 Task: Open Card Content Marketing Review in Board Employee Career Development and Growth Programs to Workspace Advertising and Marketing and add a team member Softage.3@softage.net, a label Orange, a checklist Business Intelligence, an attachment from Trello, a color Orange and finally, add a card description 'Research and develop new pricing strategy for subscription services' and a comment 'We should approach this task with a sense of ownership, taking pride in our work and its impact on the project.'. Add a start date 'Jan 03, 1900' with a due date 'Jan 10, 1900'
Action: Mouse moved to (315, 173)
Screenshot: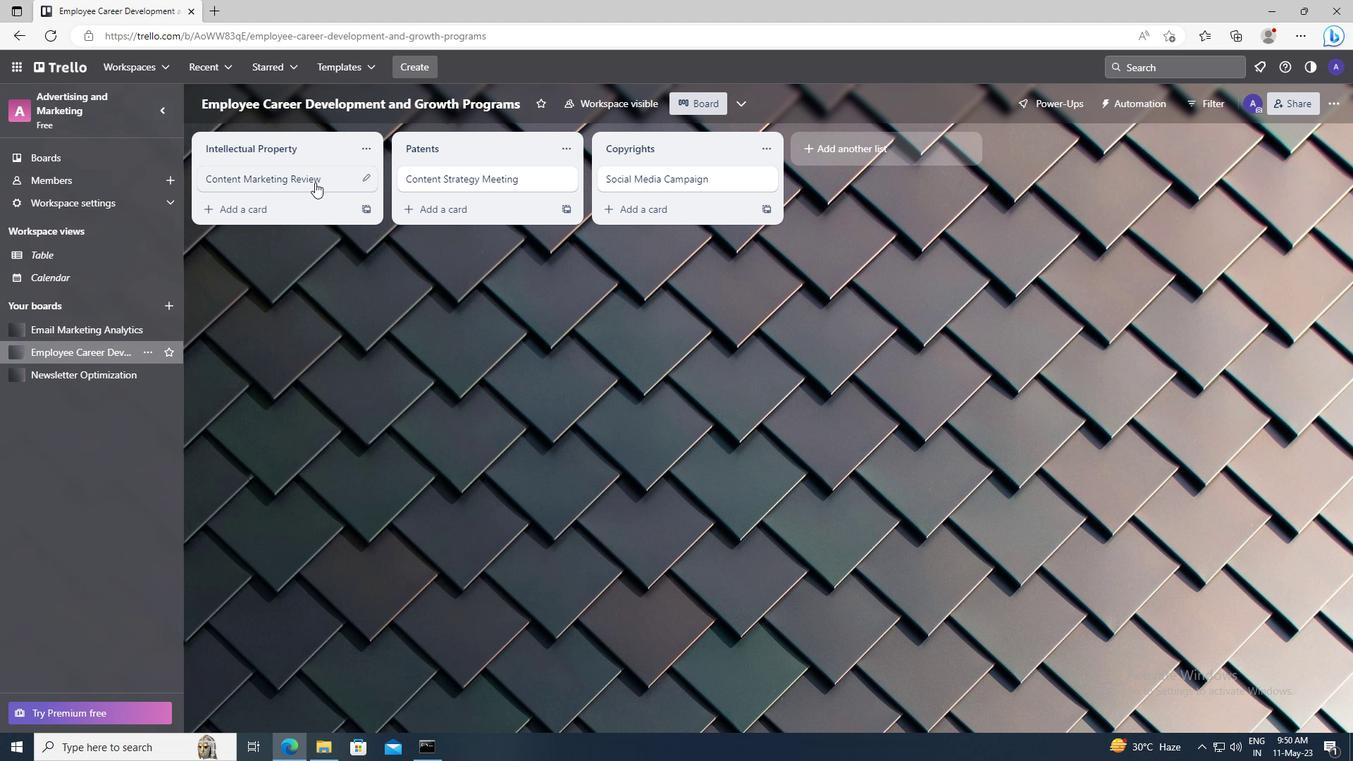 
Action: Mouse pressed left at (315, 173)
Screenshot: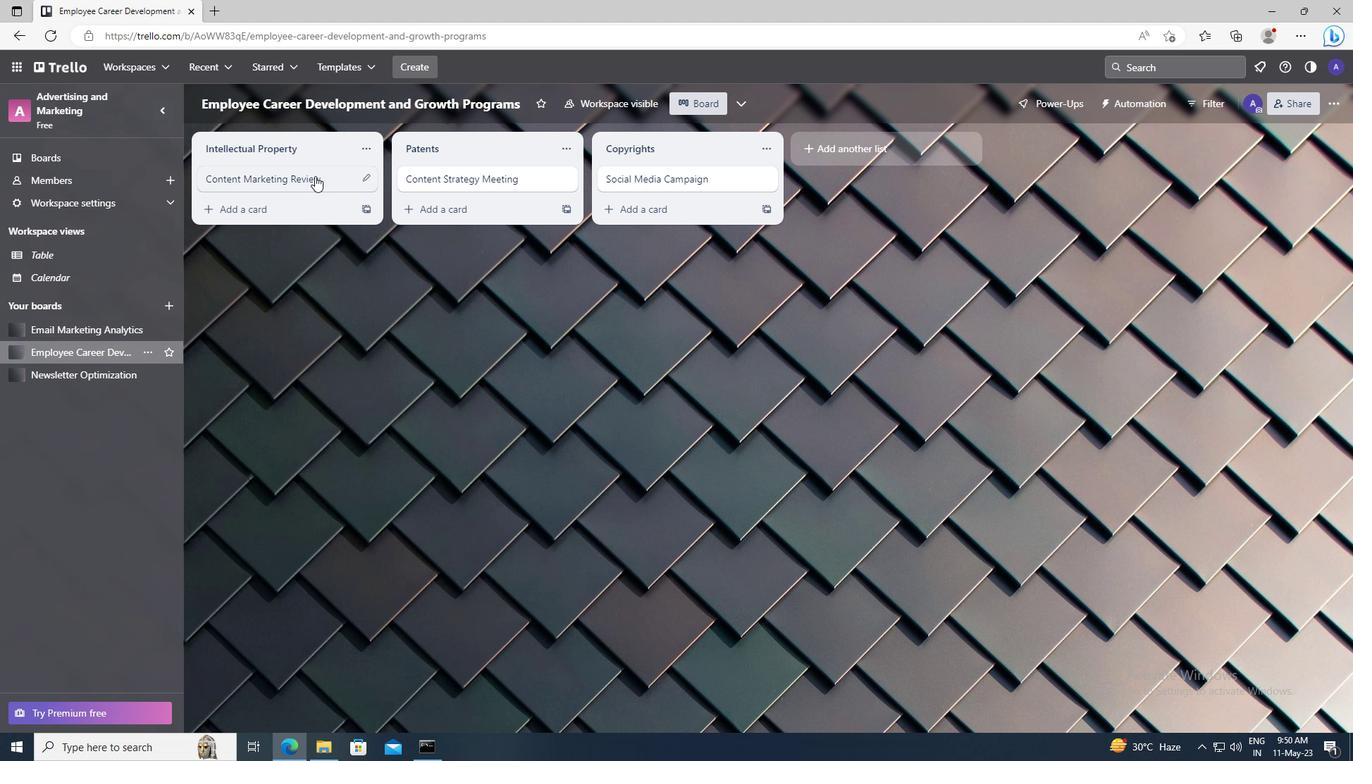 
Action: Mouse moved to (836, 178)
Screenshot: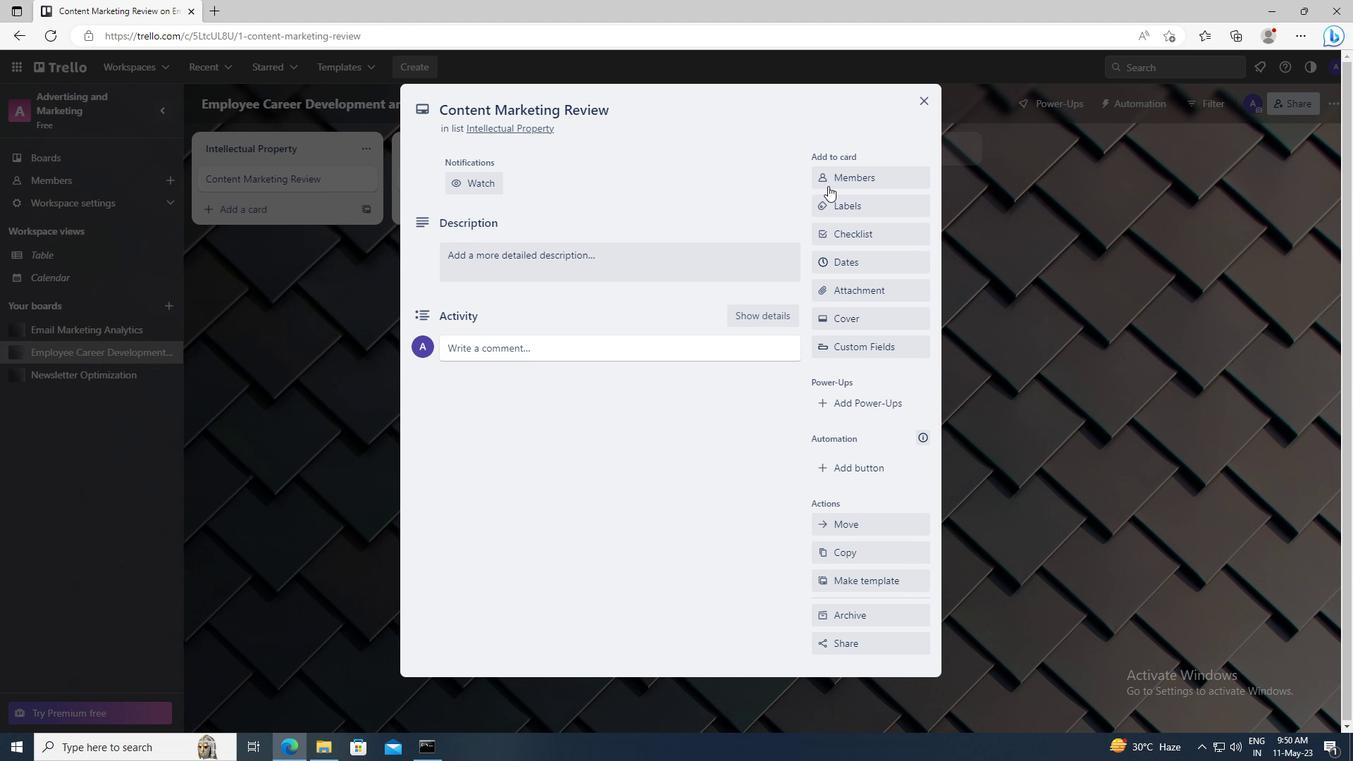 
Action: Mouse pressed left at (836, 178)
Screenshot: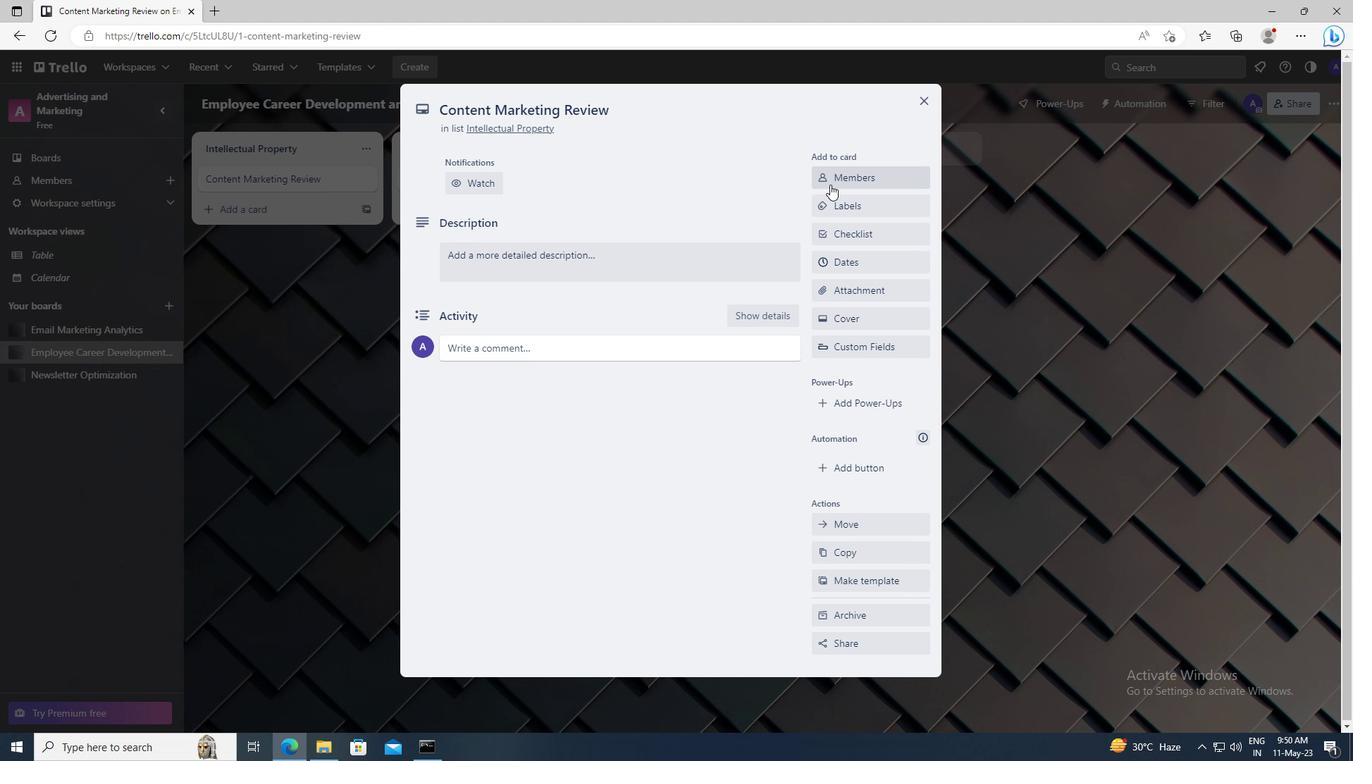 
Action: Mouse moved to (846, 243)
Screenshot: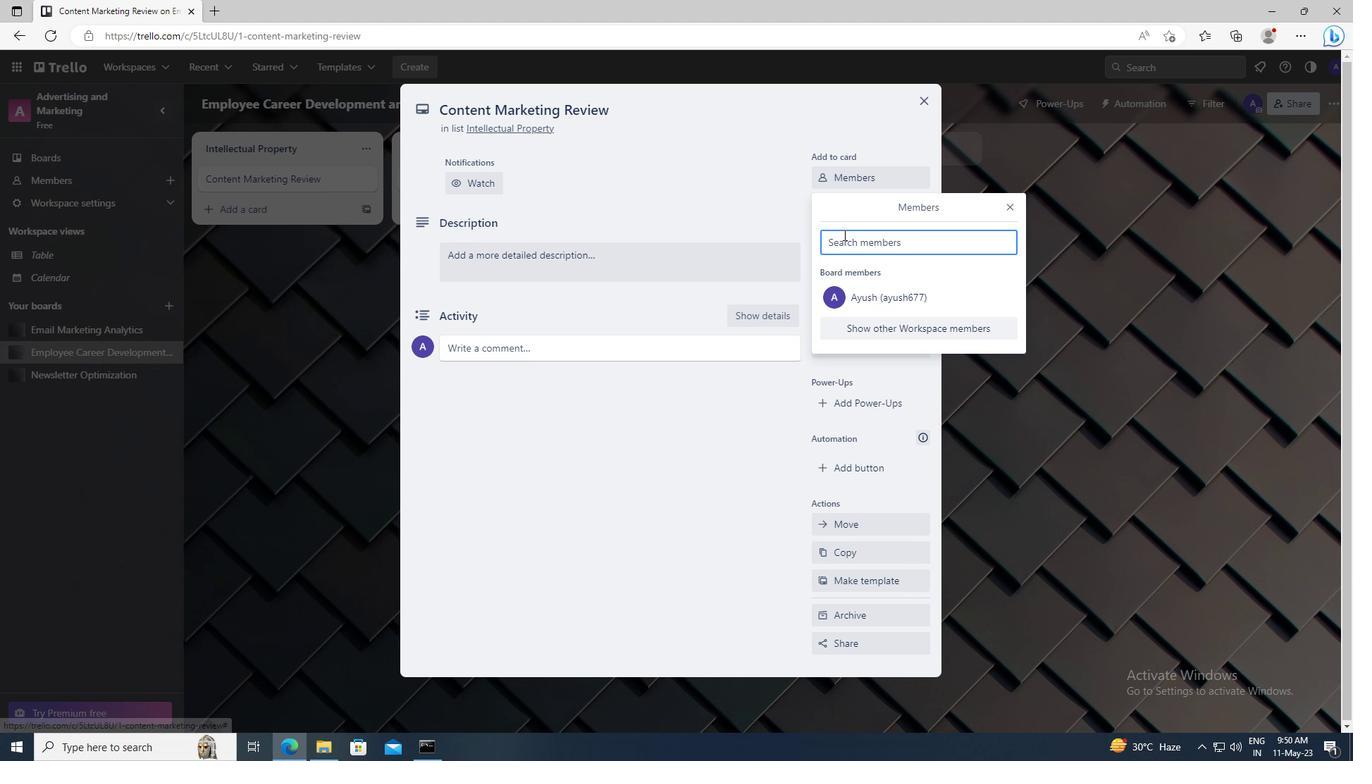 
Action: Mouse pressed left at (846, 243)
Screenshot: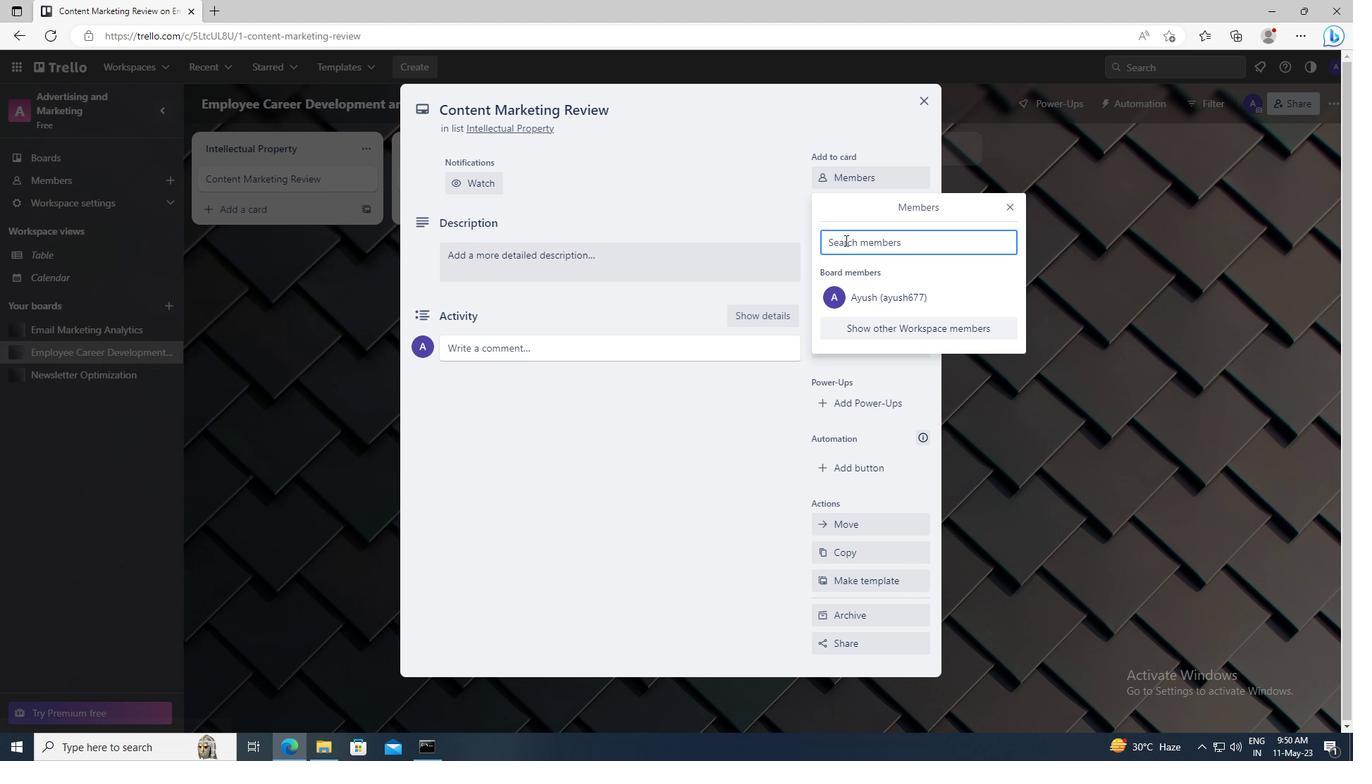 
Action: Key pressed <Key.shift>SOFTAGE.3
Screenshot: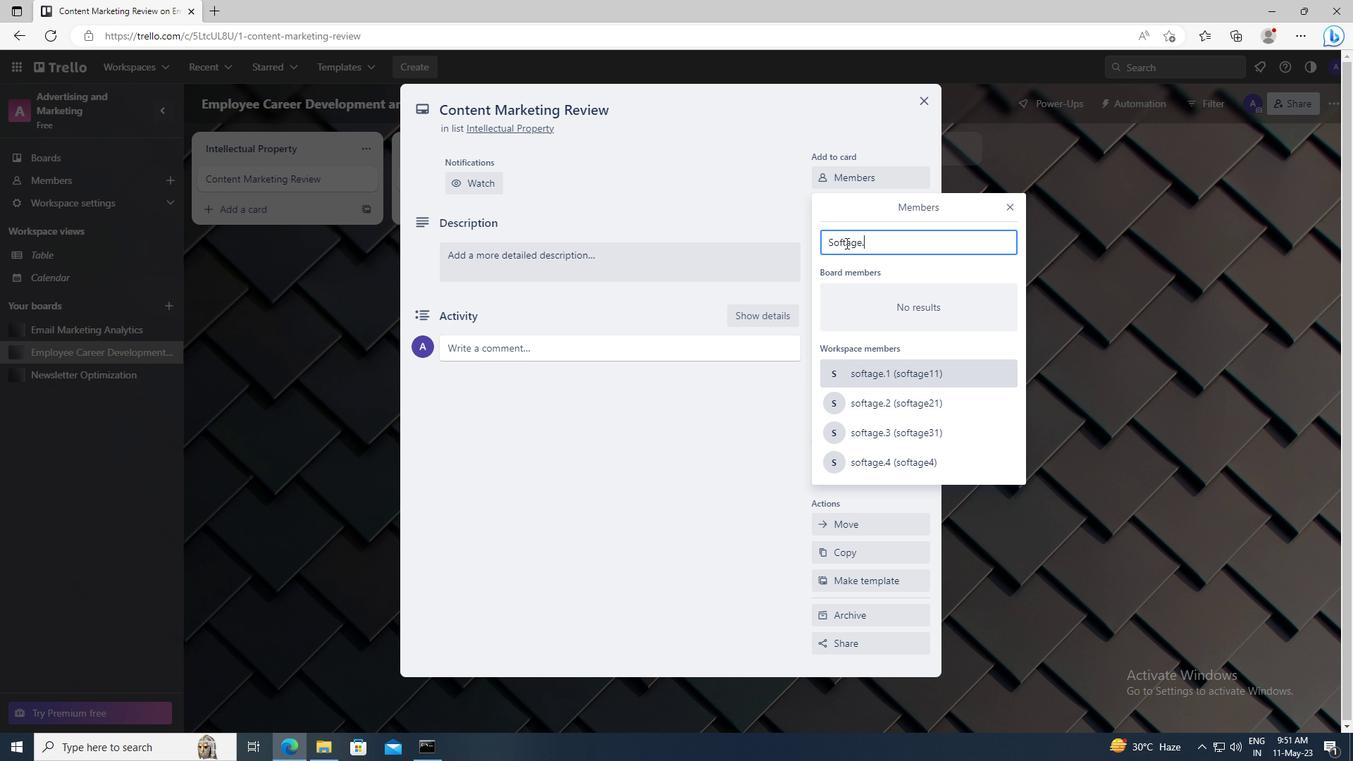 
Action: Mouse moved to (856, 370)
Screenshot: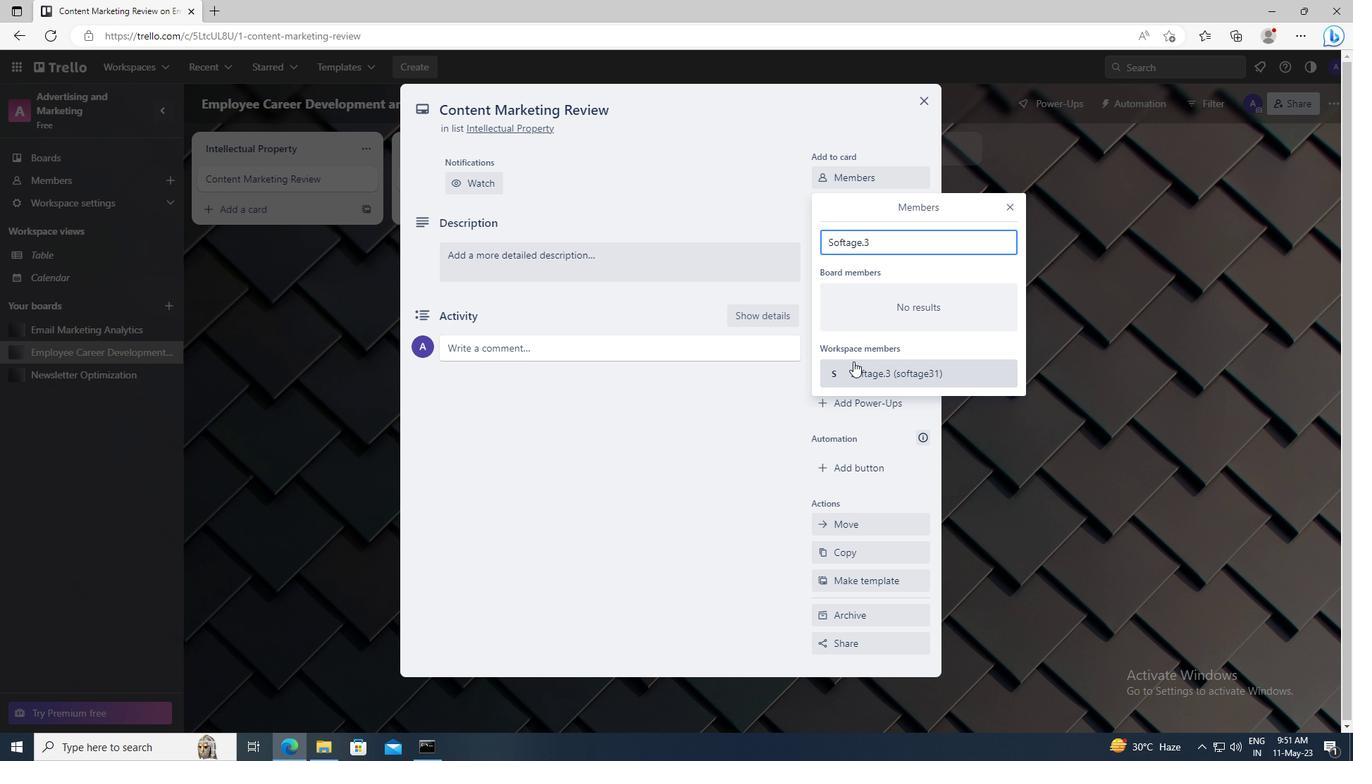 
Action: Mouse pressed left at (856, 370)
Screenshot: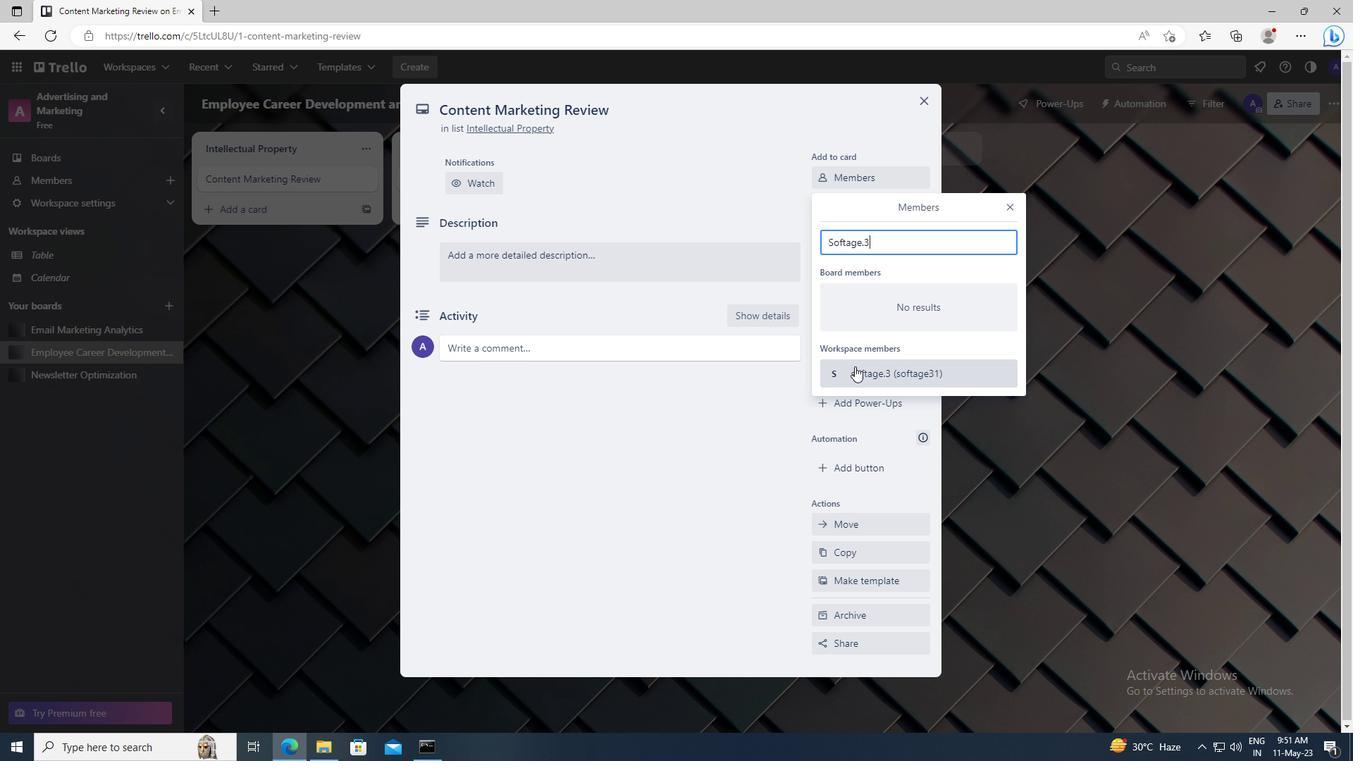 
Action: Mouse moved to (1013, 210)
Screenshot: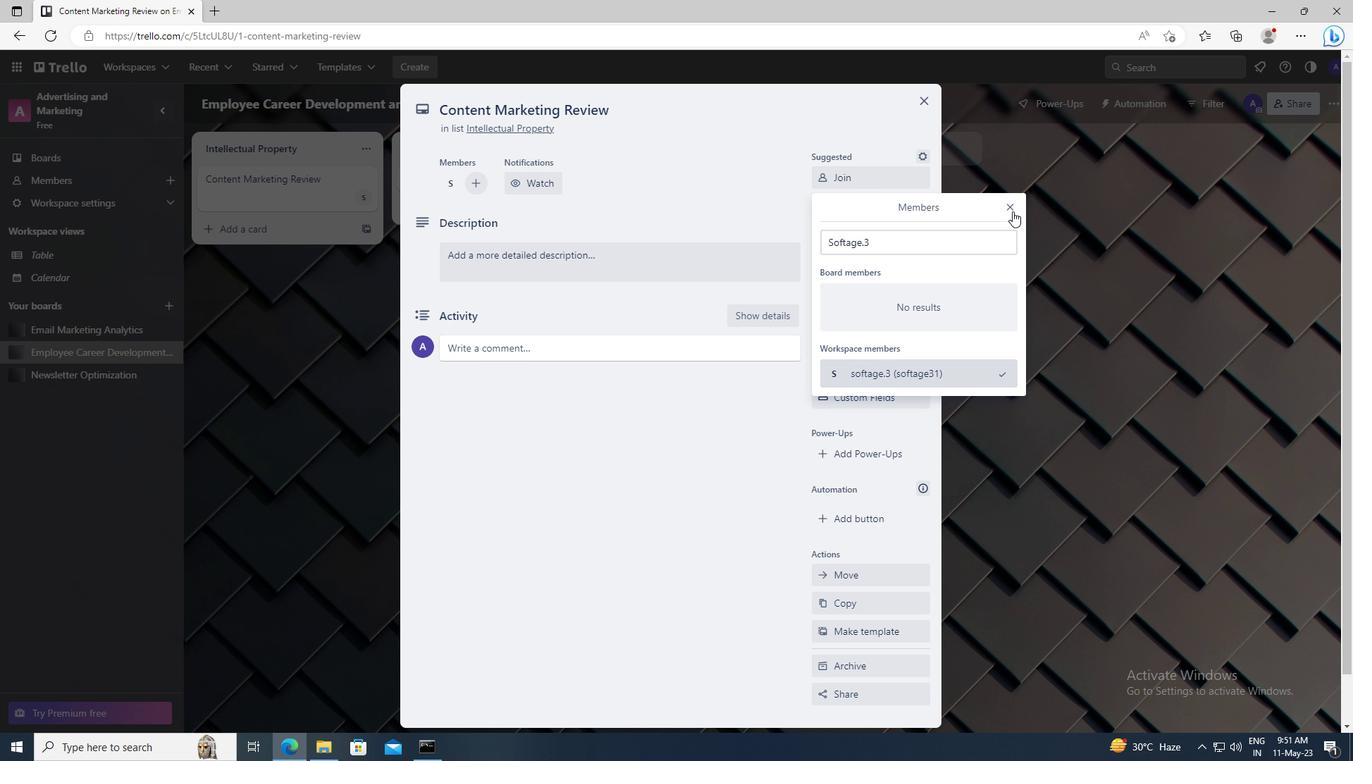 
Action: Mouse pressed left at (1013, 210)
Screenshot: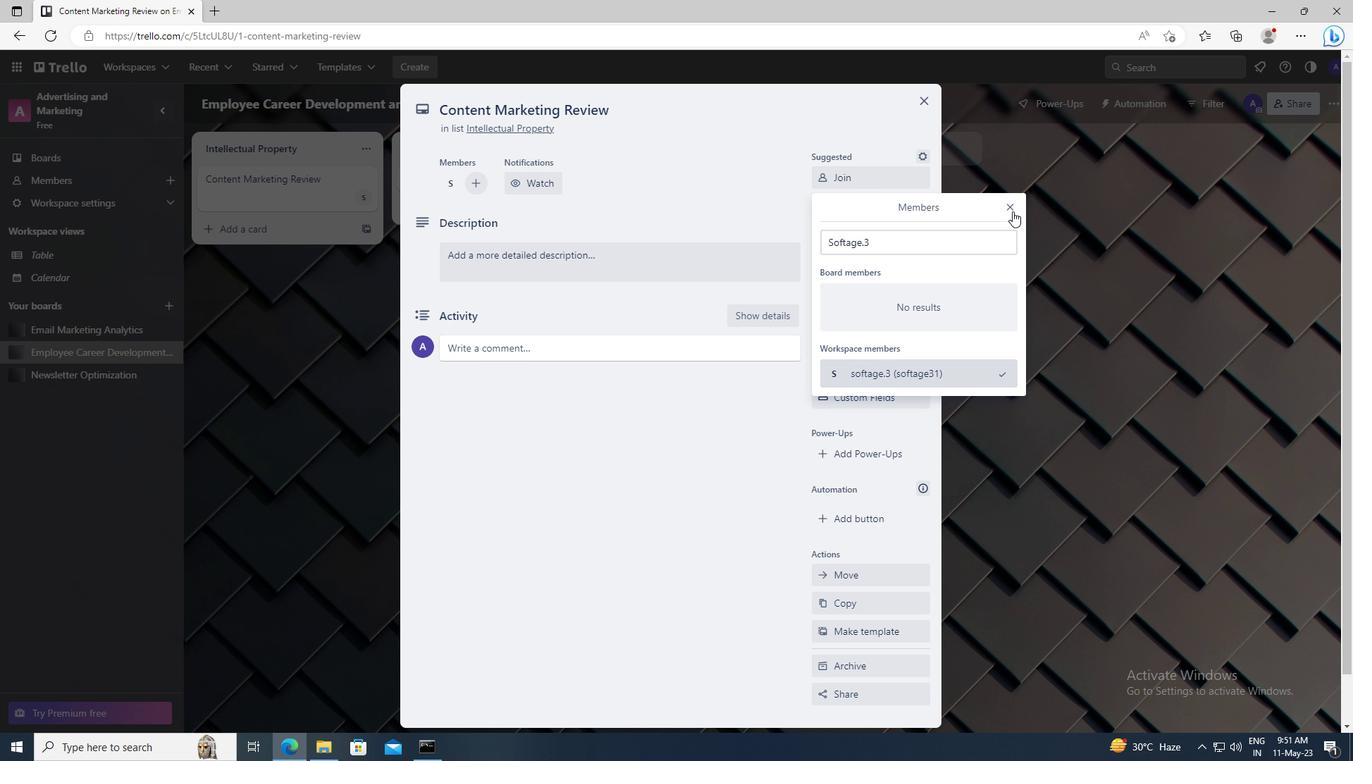 
Action: Mouse moved to (884, 253)
Screenshot: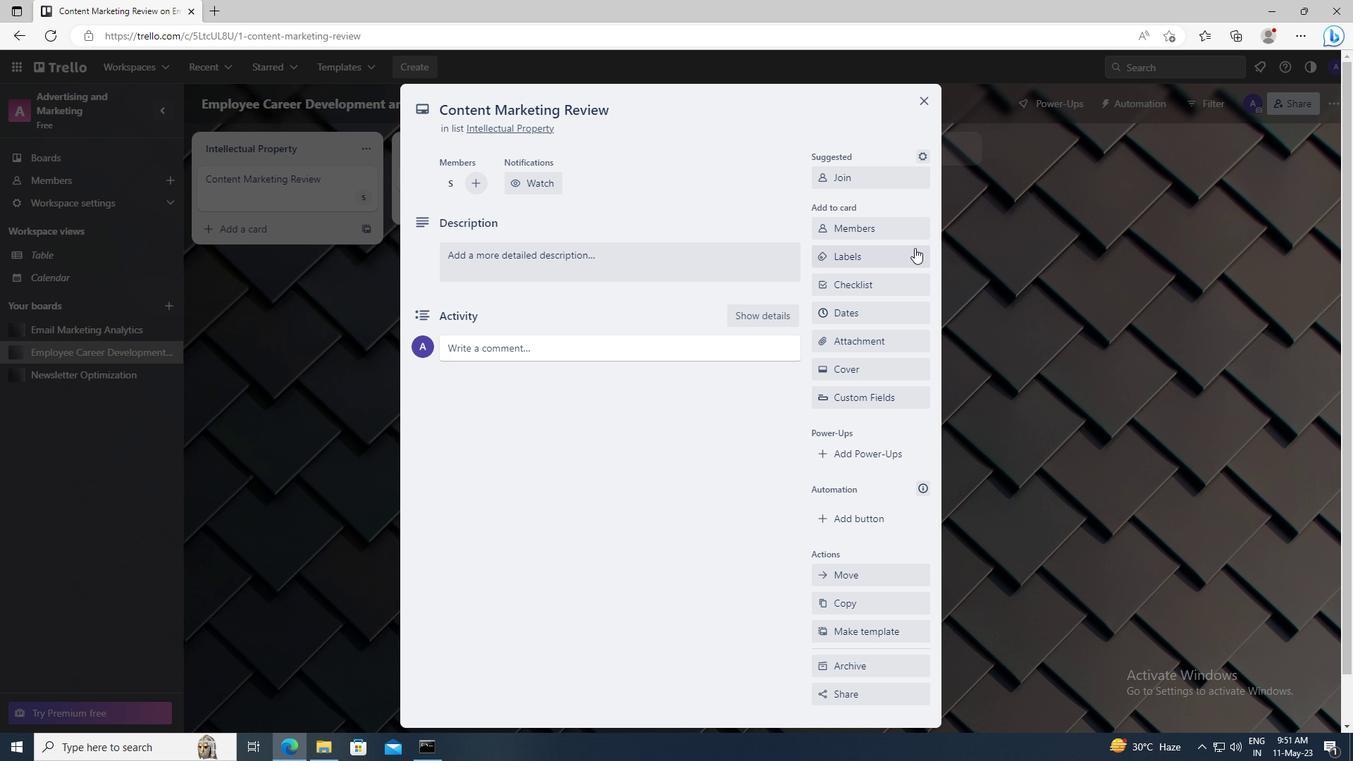 
Action: Mouse pressed left at (884, 253)
Screenshot: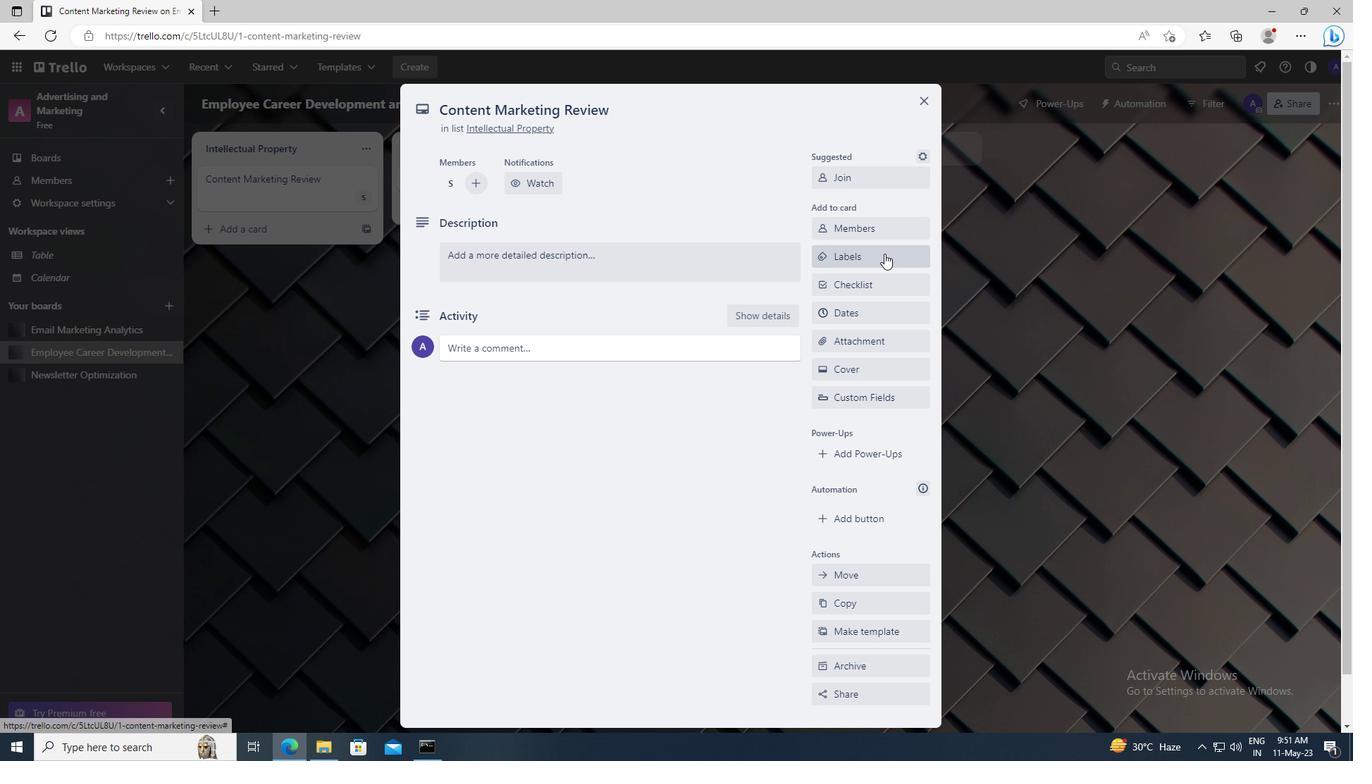 
Action: Mouse moved to (903, 533)
Screenshot: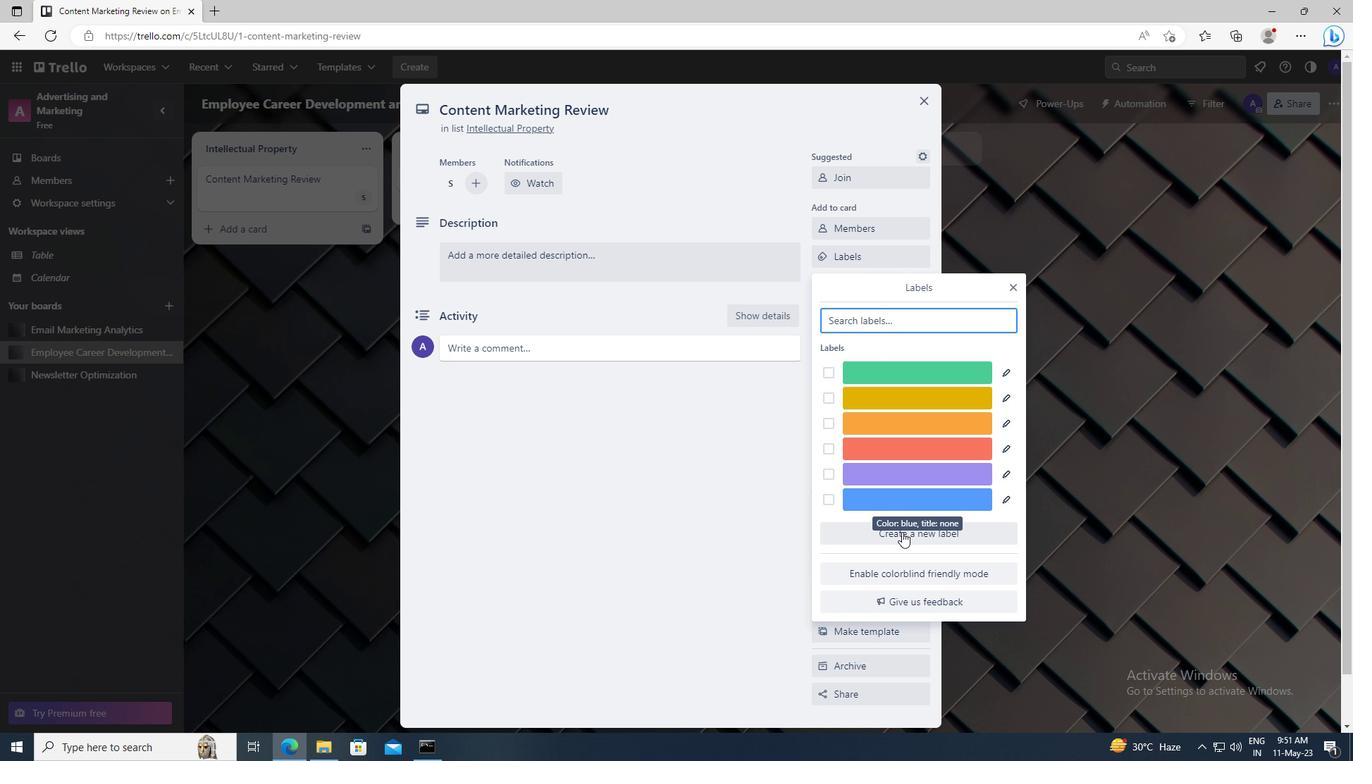 
Action: Mouse pressed left at (903, 533)
Screenshot: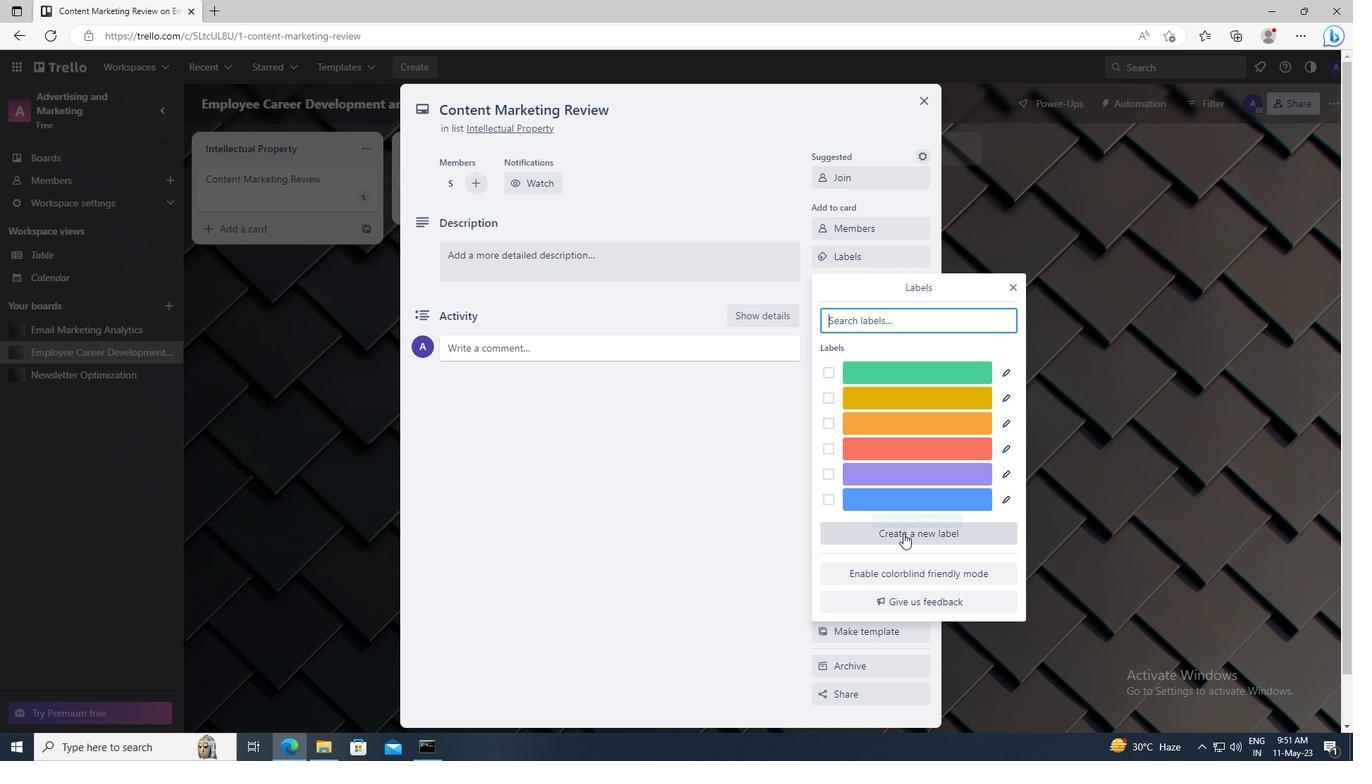
Action: Mouse moved to (915, 495)
Screenshot: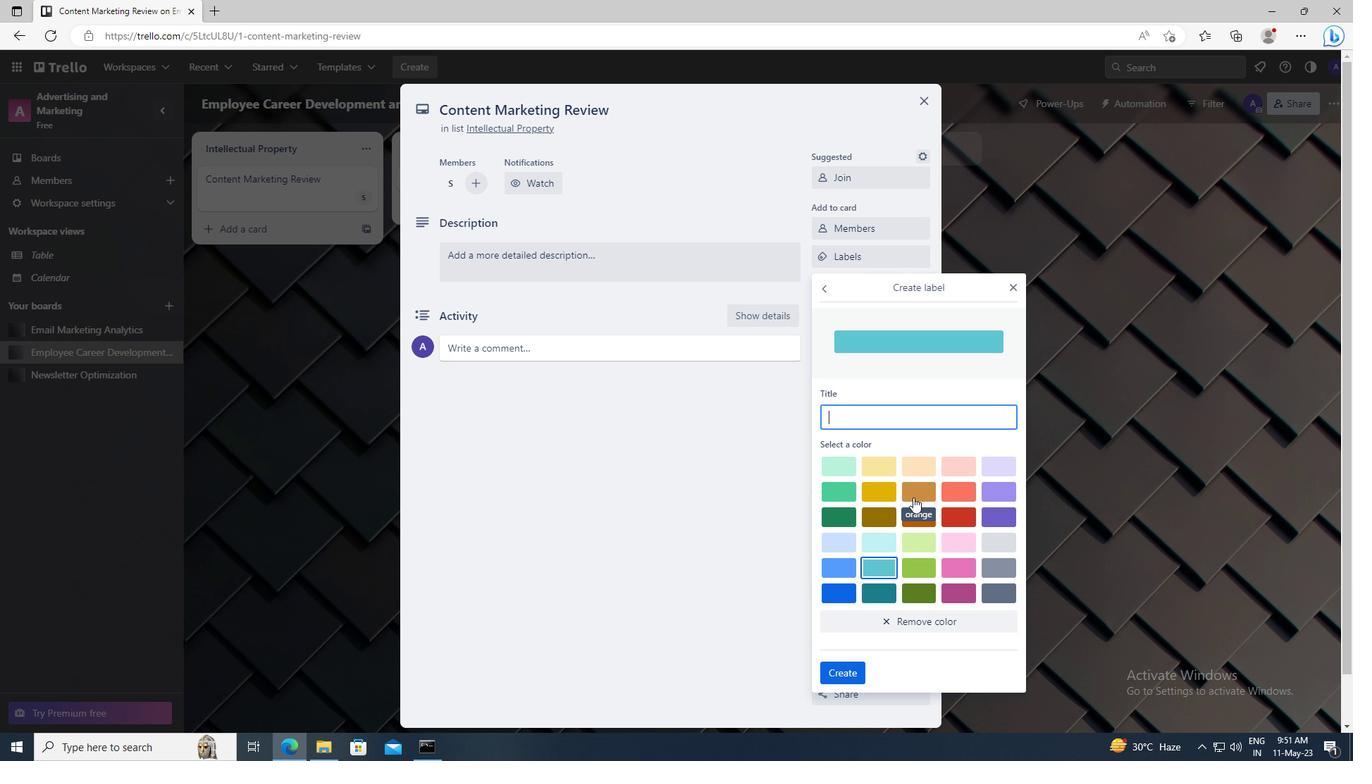
Action: Mouse pressed left at (915, 495)
Screenshot: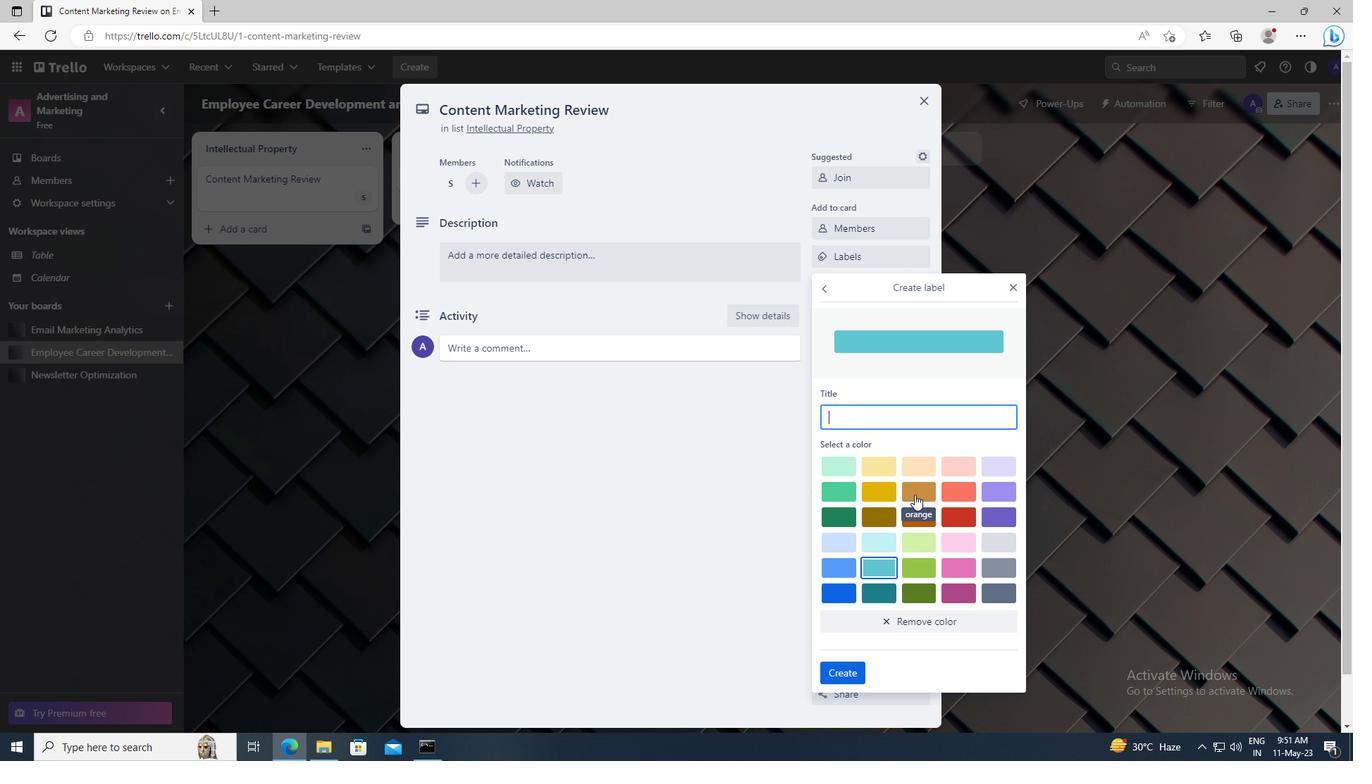 
Action: Mouse moved to (851, 669)
Screenshot: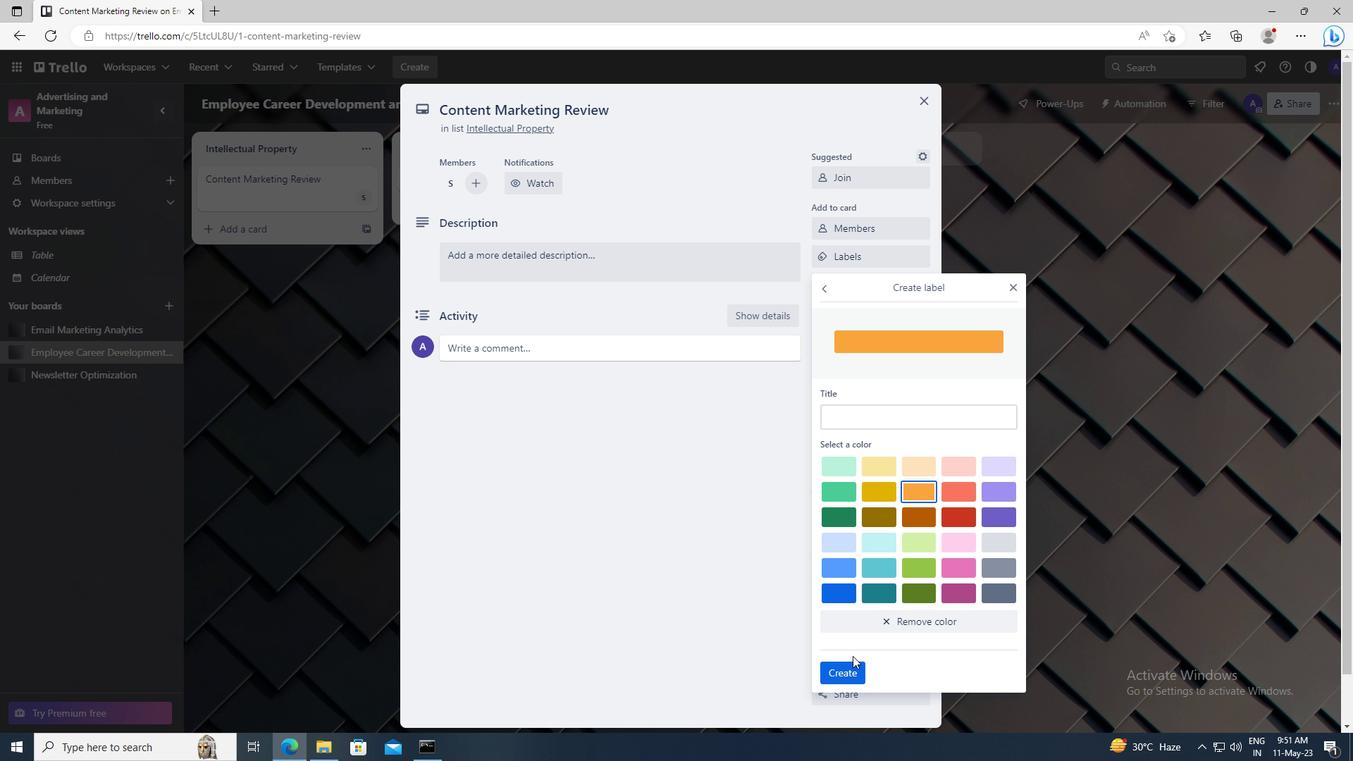 
Action: Mouse pressed left at (851, 669)
Screenshot: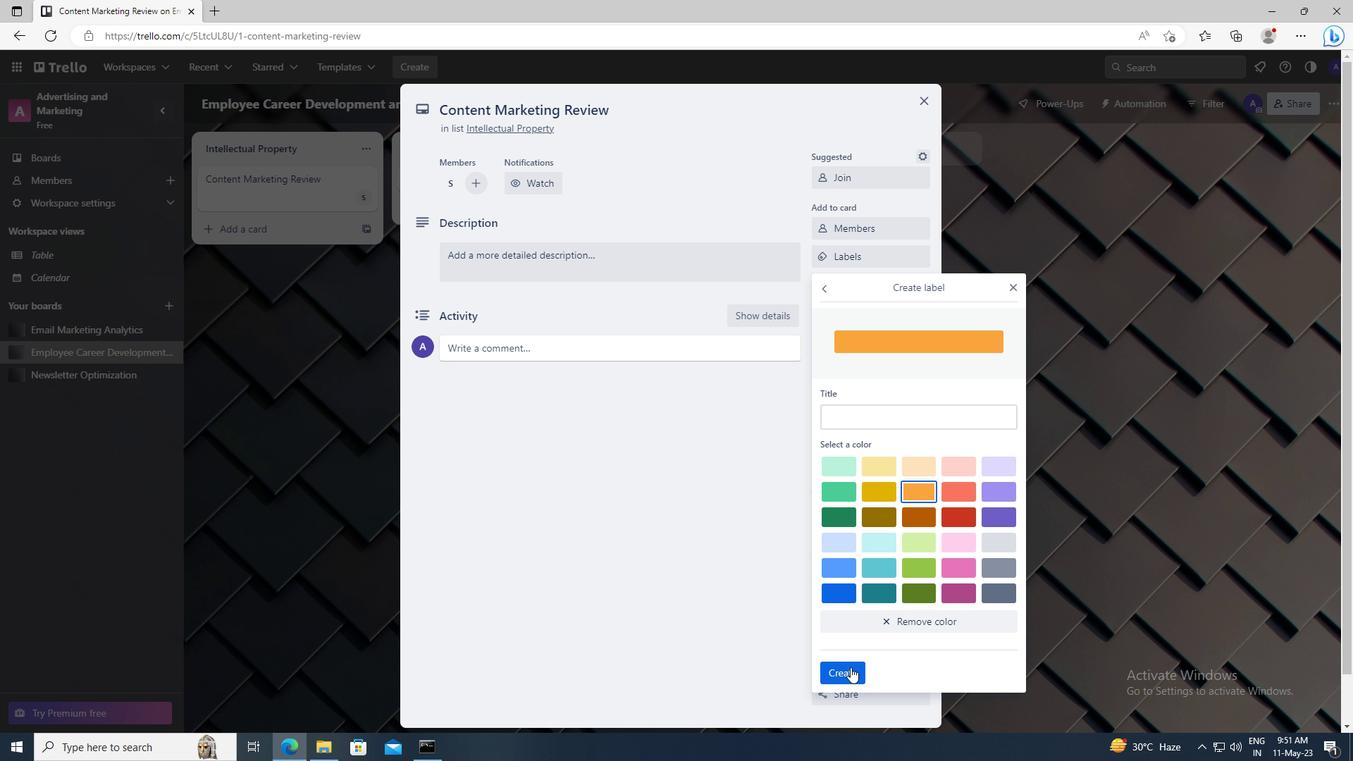 
Action: Mouse moved to (1012, 286)
Screenshot: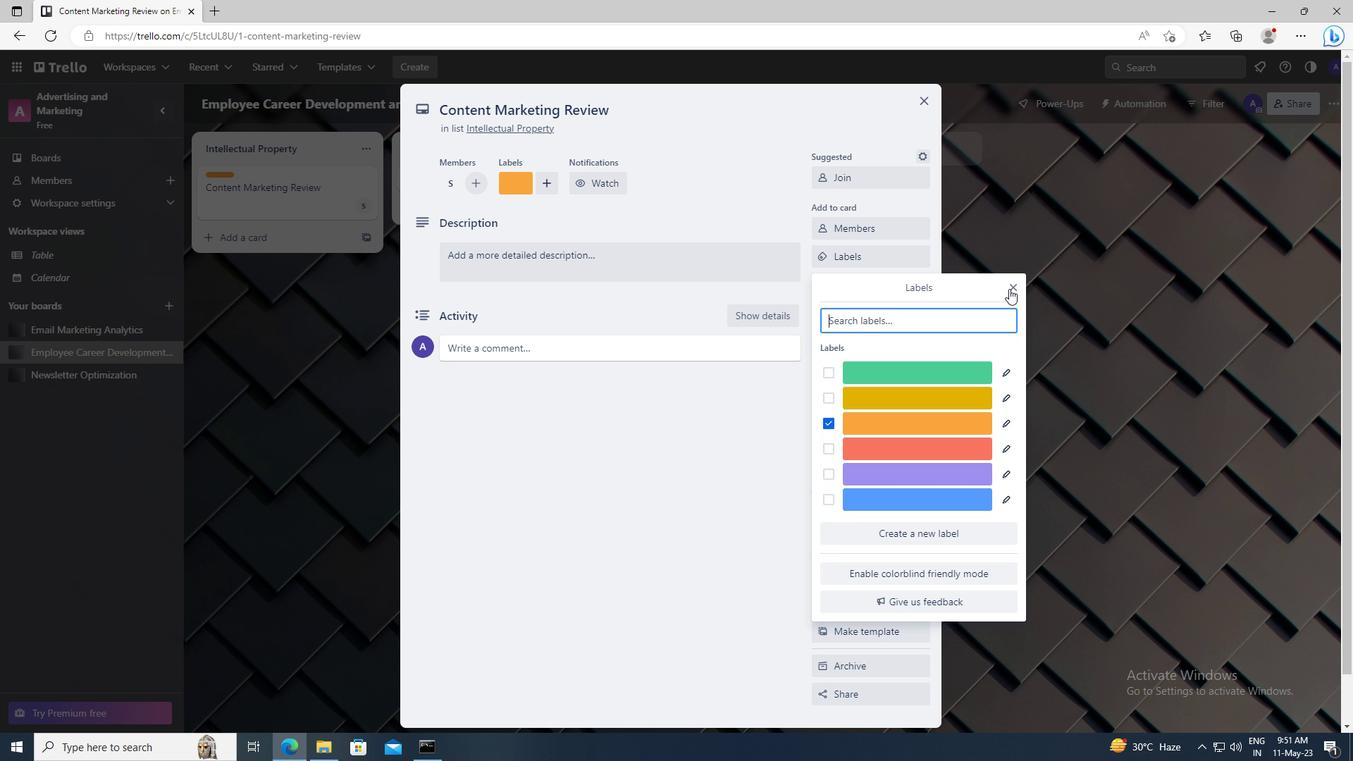 
Action: Mouse pressed left at (1012, 286)
Screenshot: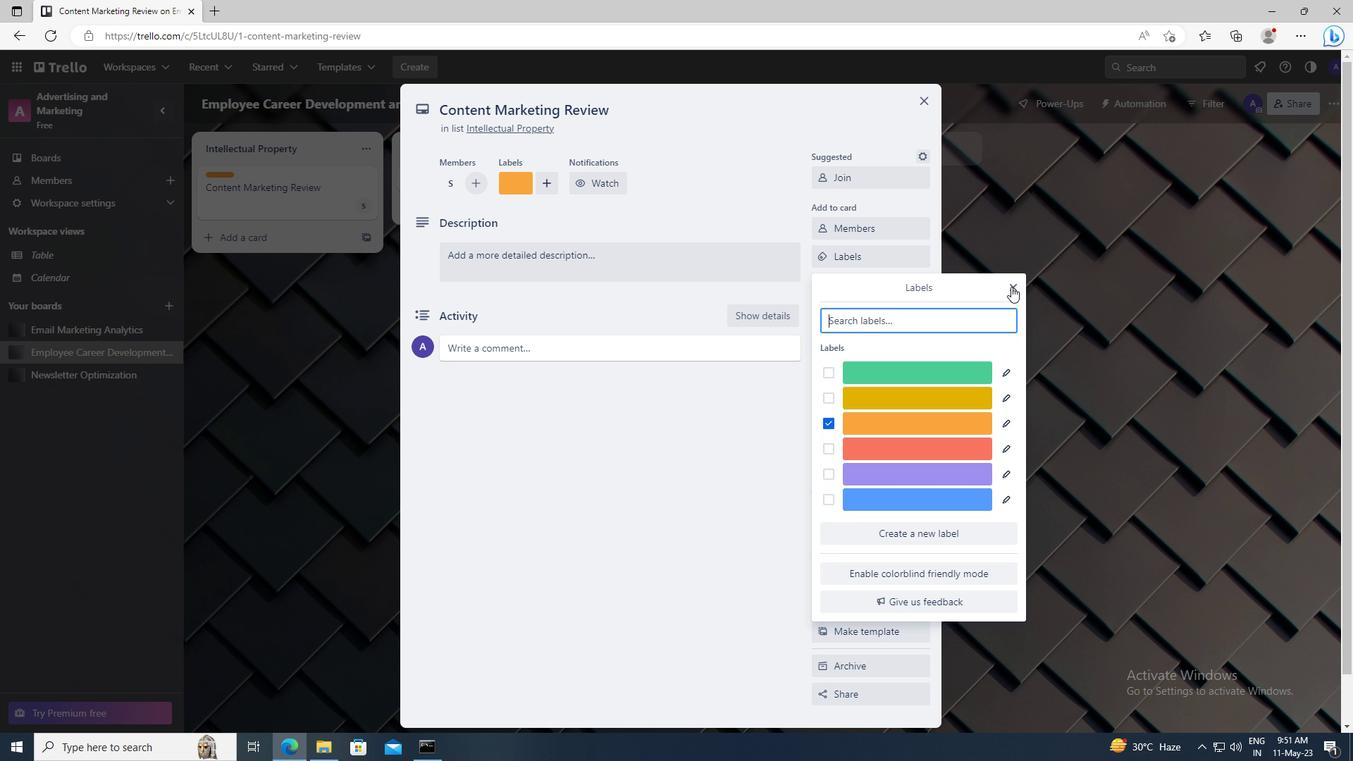 
Action: Mouse moved to (878, 284)
Screenshot: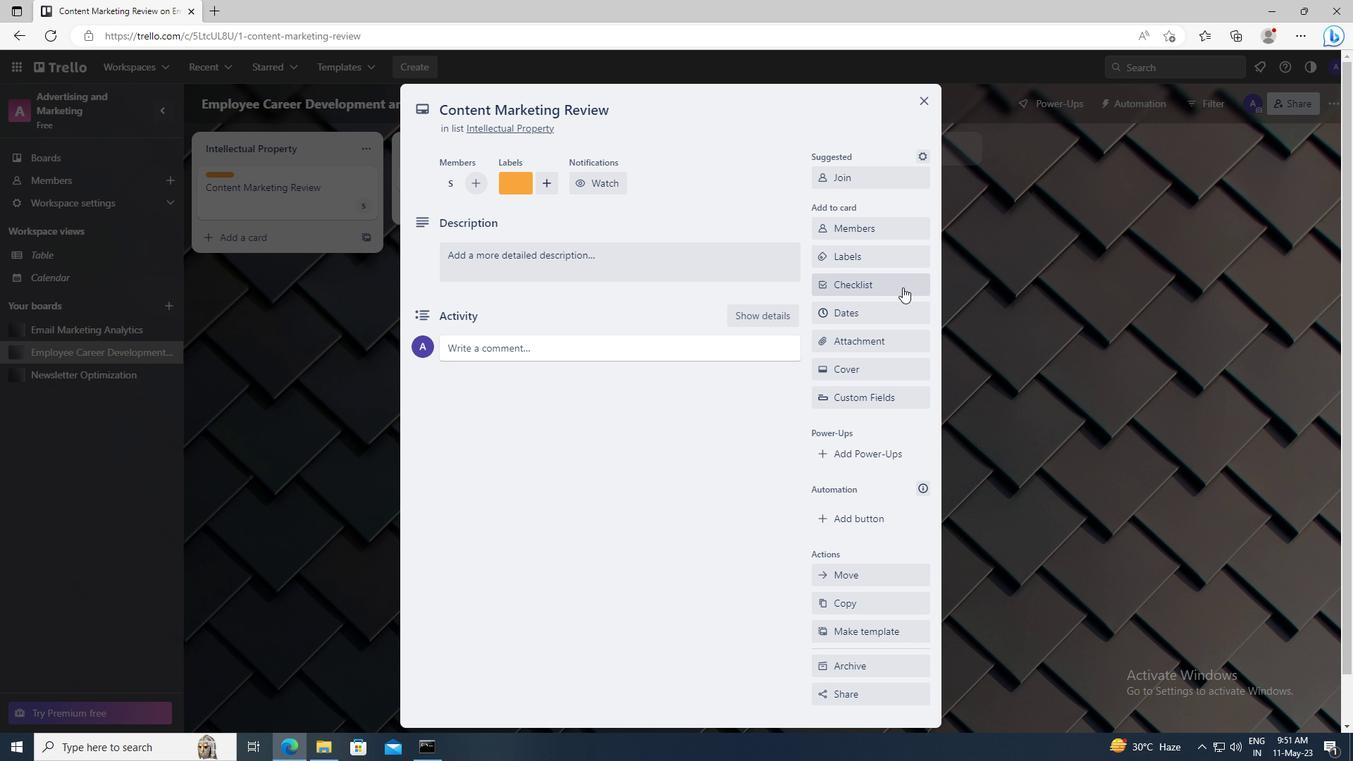 
Action: Mouse pressed left at (878, 284)
Screenshot: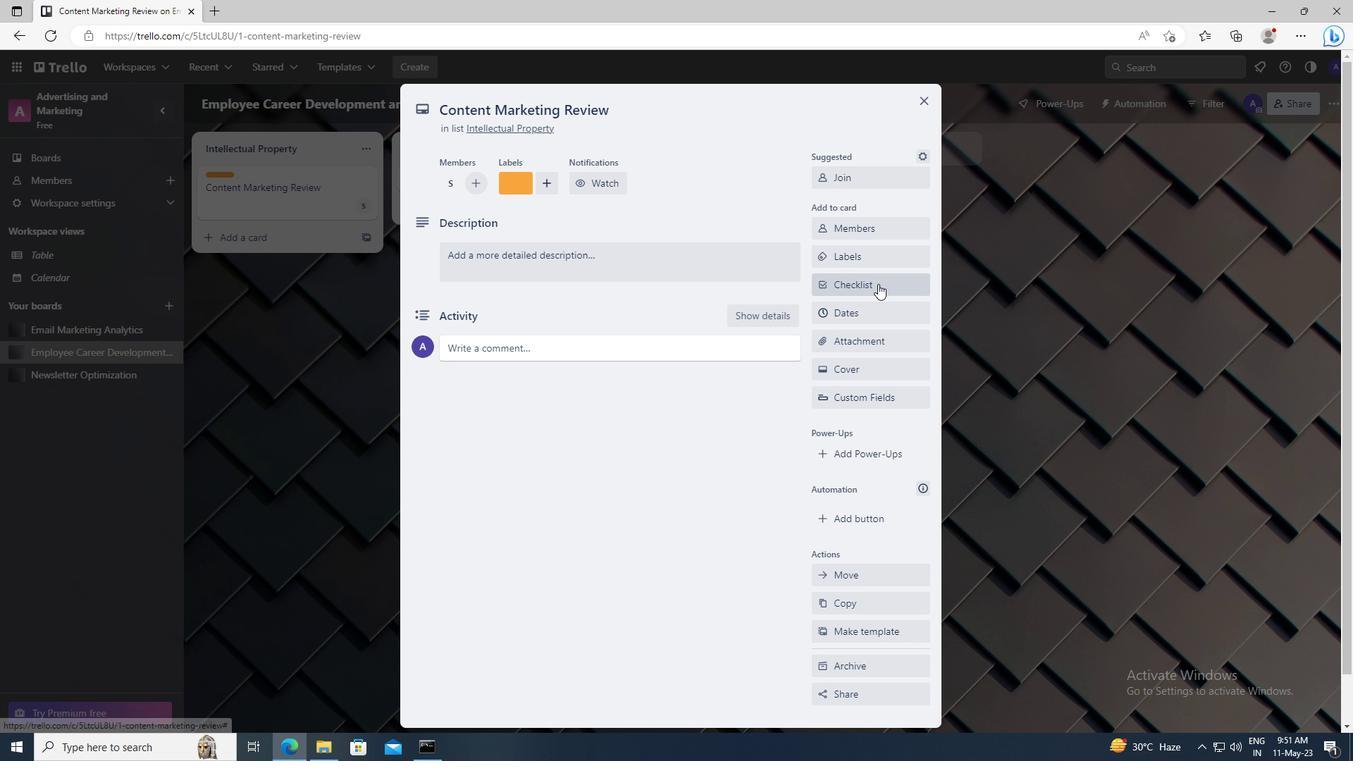 
Action: Key pressed <Key.shift>BUSINESS<Key.space><Key.shift>INTELLIGENCE
Screenshot: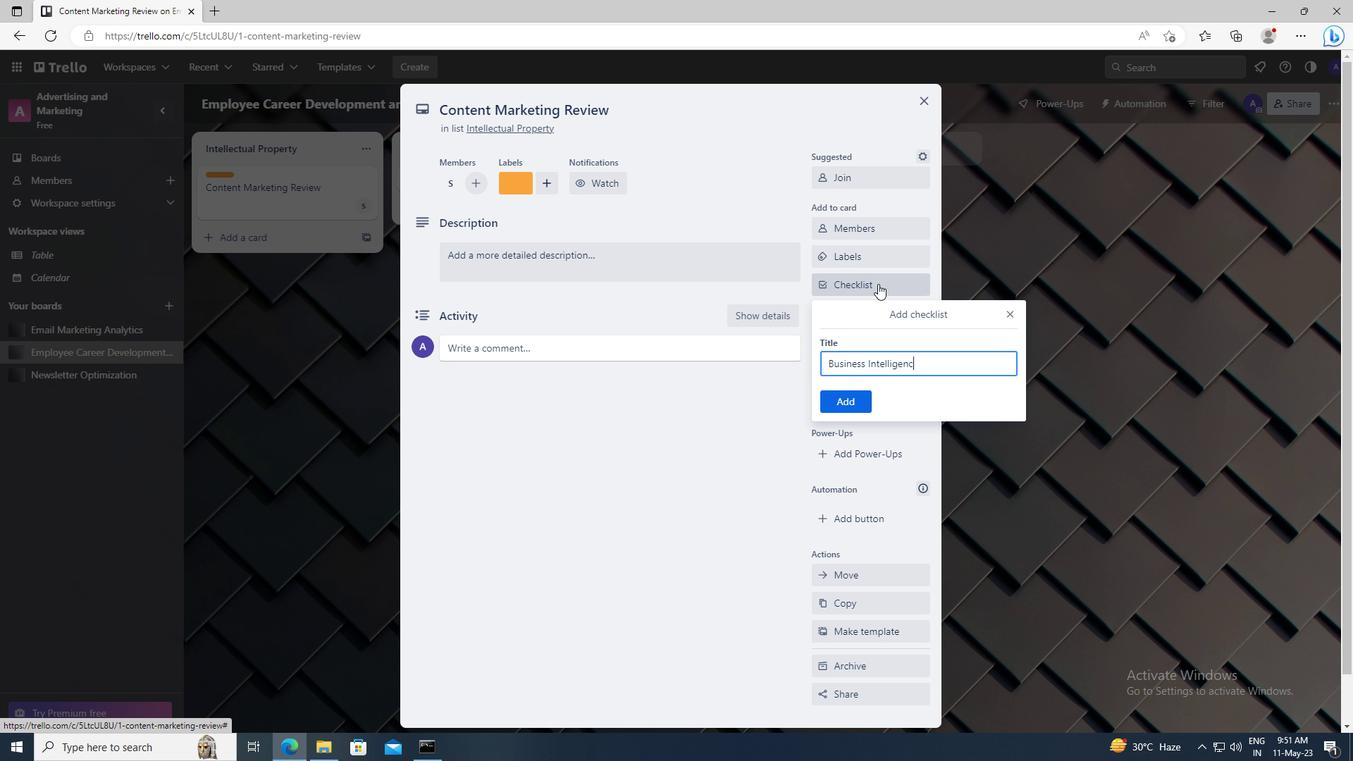 
Action: Mouse moved to (850, 400)
Screenshot: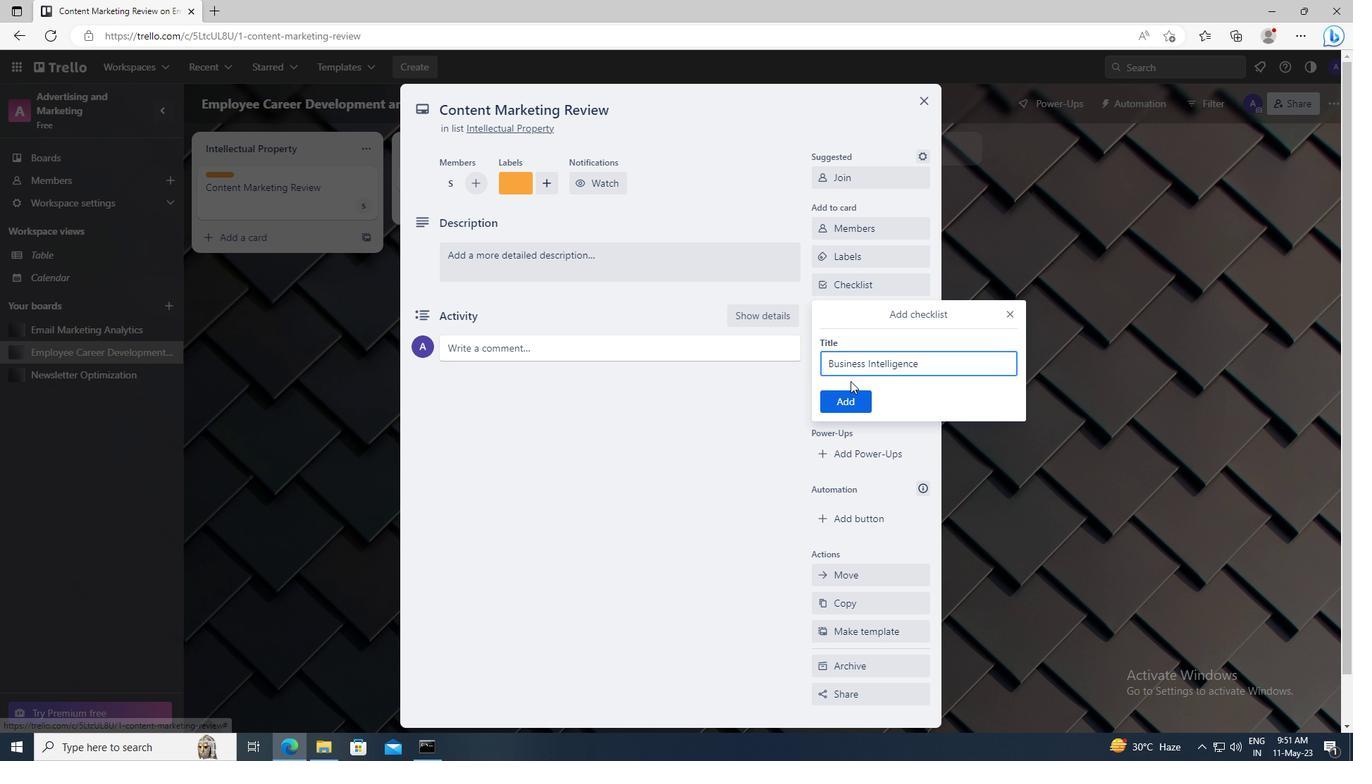 
Action: Mouse pressed left at (850, 400)
Screenshot: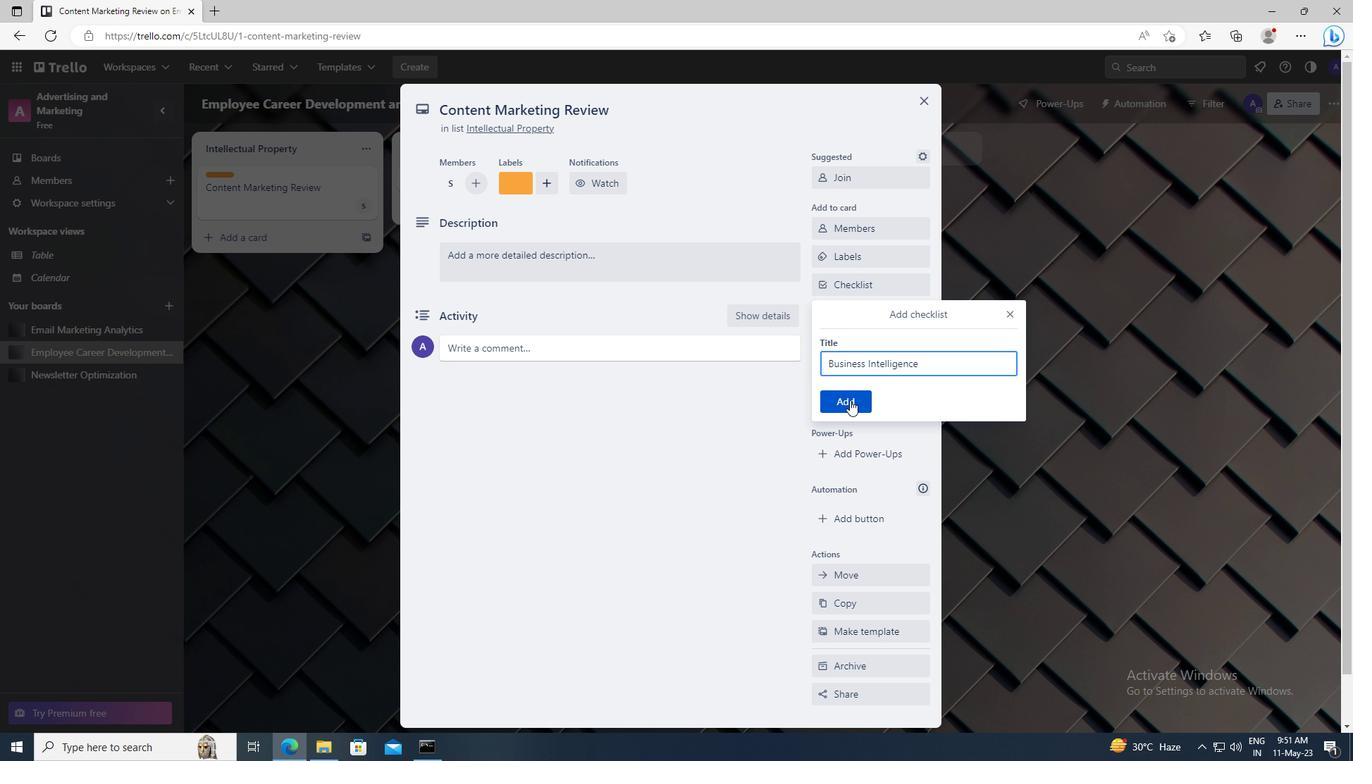 
Action: Mouse moved to (856, 344)
Screenshot: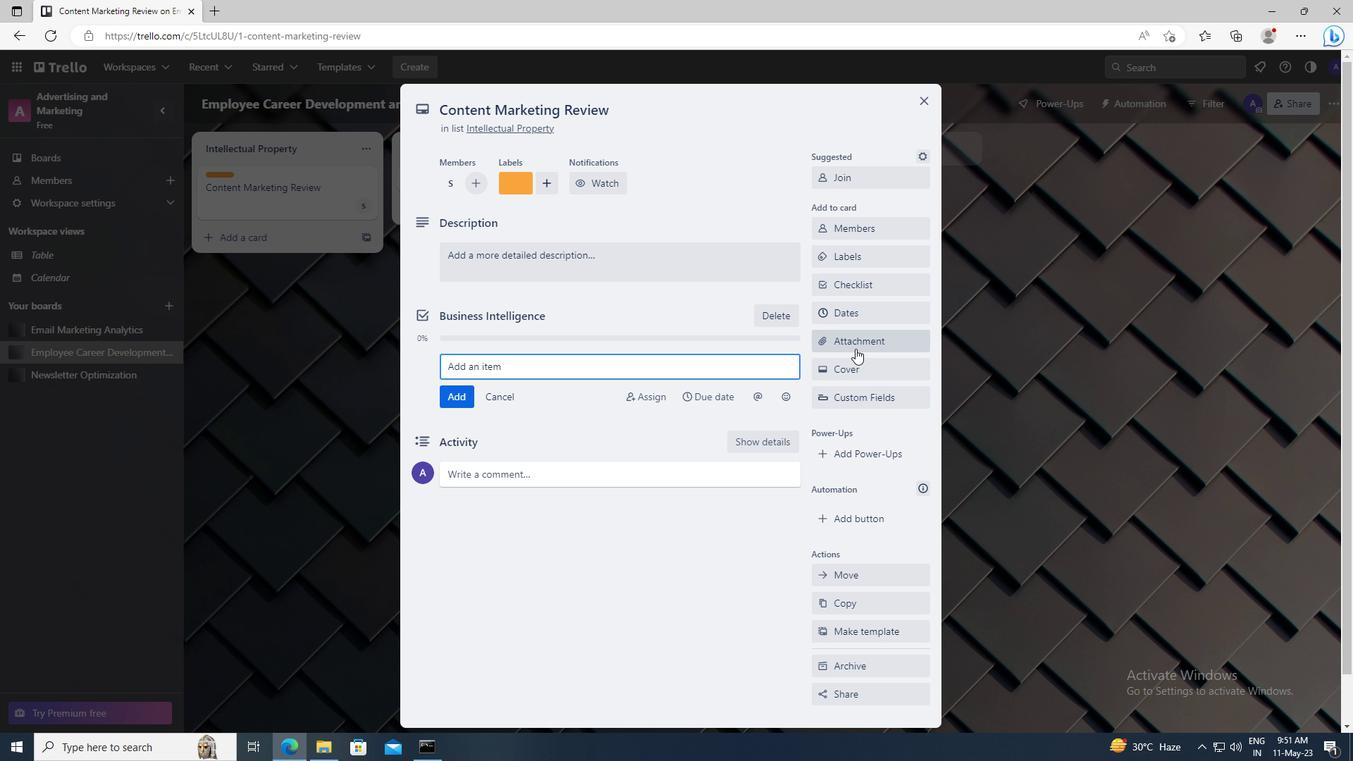 
Action: Mouse pressed left at (856, 344)
Screenshot: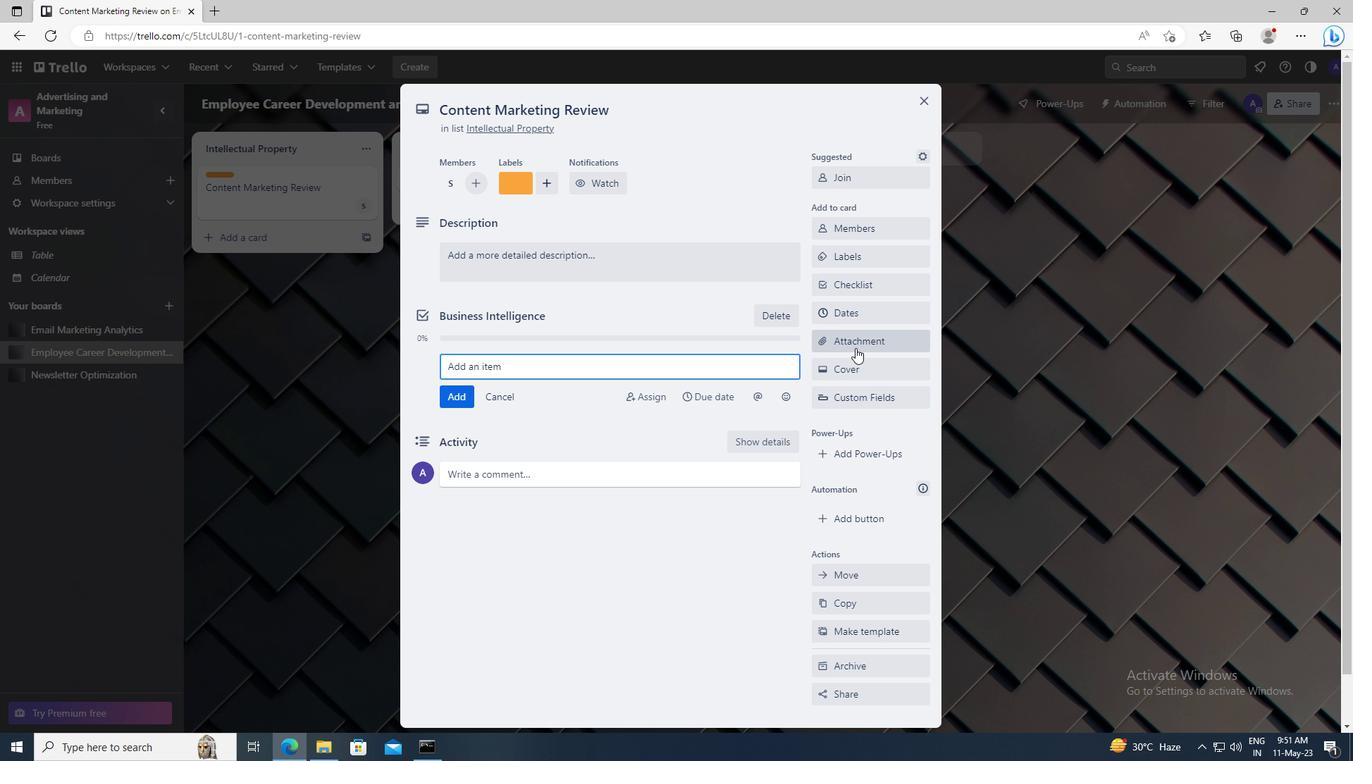 
Action: Mouse moved to (856, 428)
Screenshot: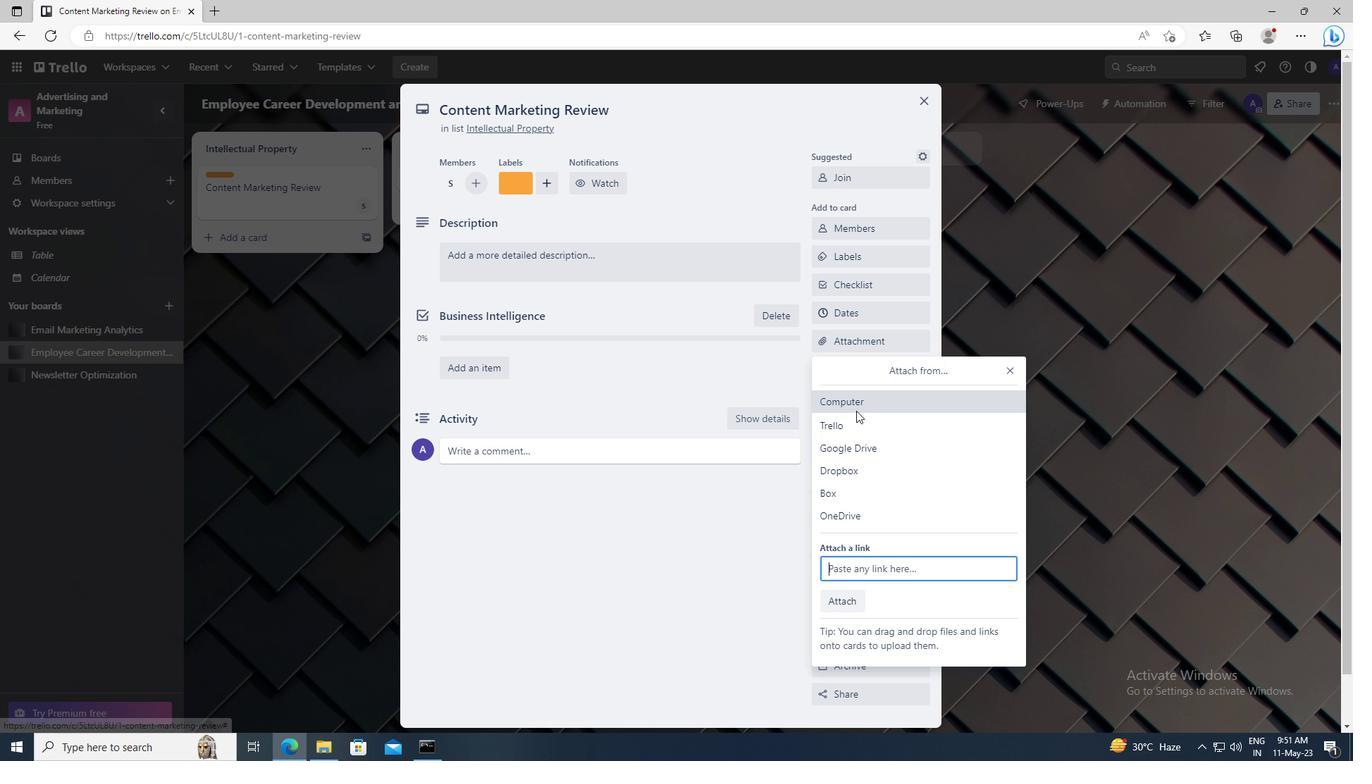 
Action: Mouse pressed left at (856, 428)
Screenshot: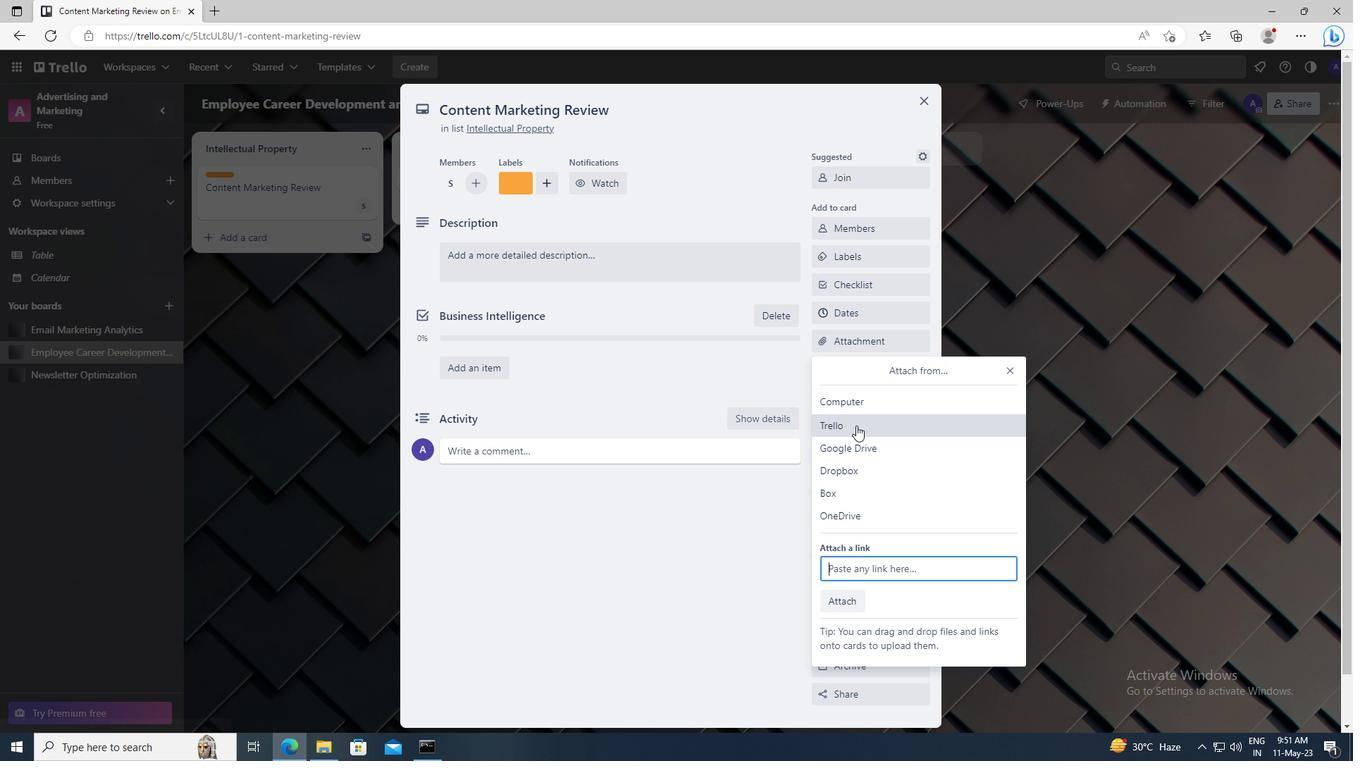 
Action: Mouse moved to (870, 315)
Screenshot: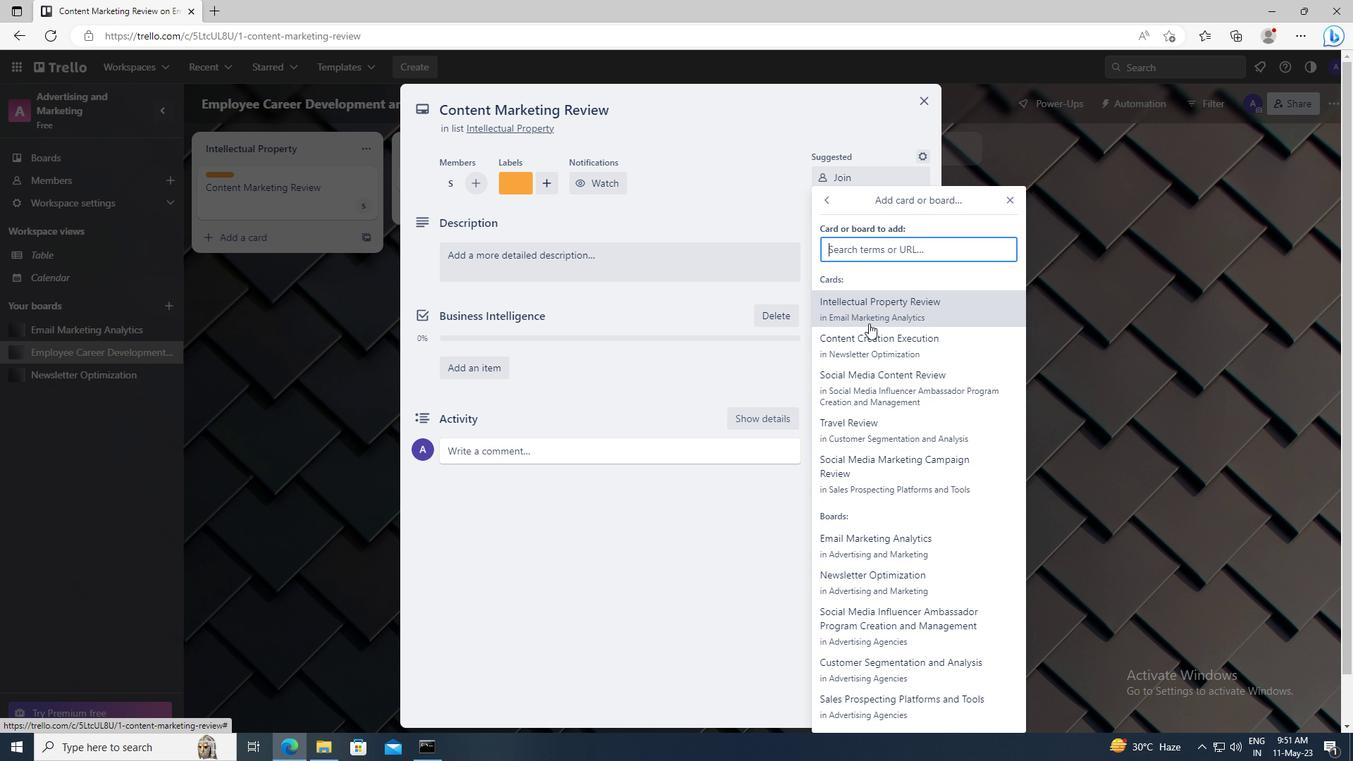 
Action: Mouse pressed left at (870, 315)
Screenshot: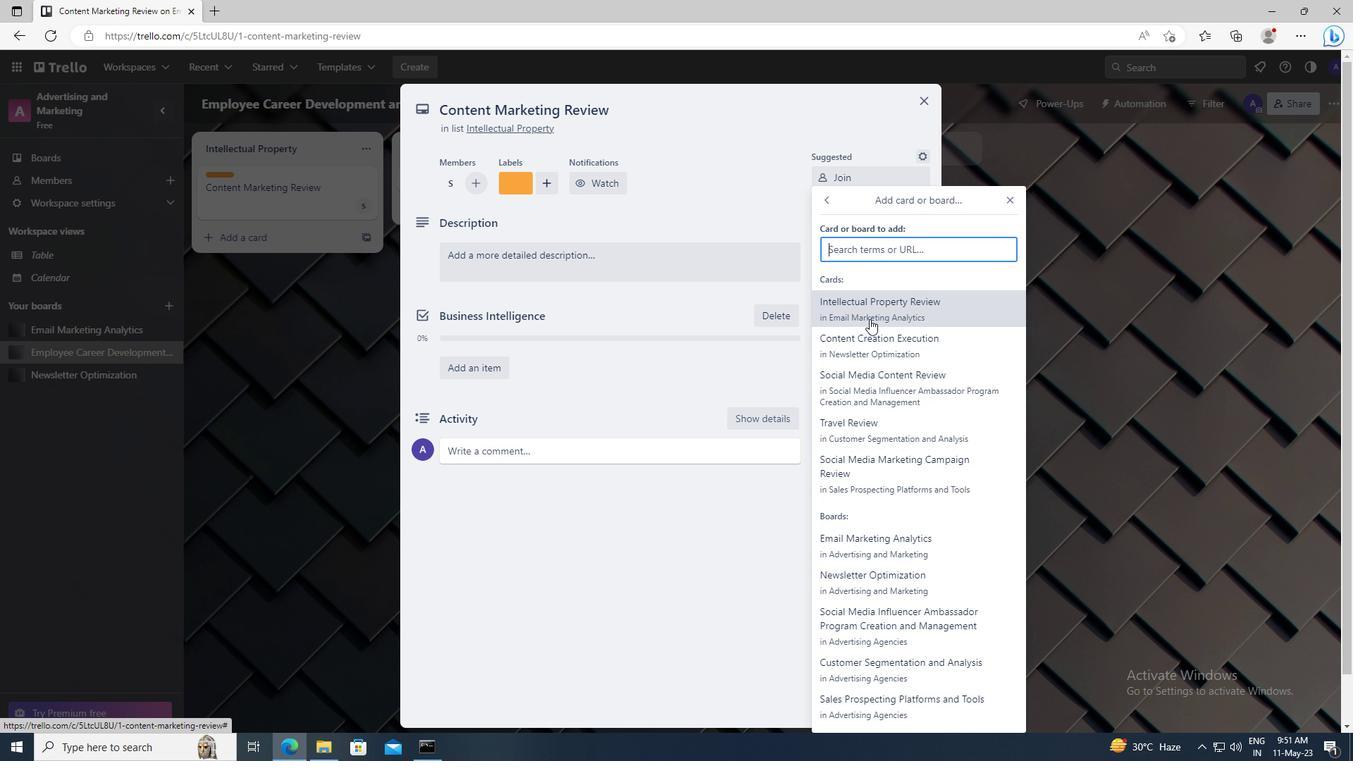 
Action: Mouse moved to (871, 363)
Screenshot: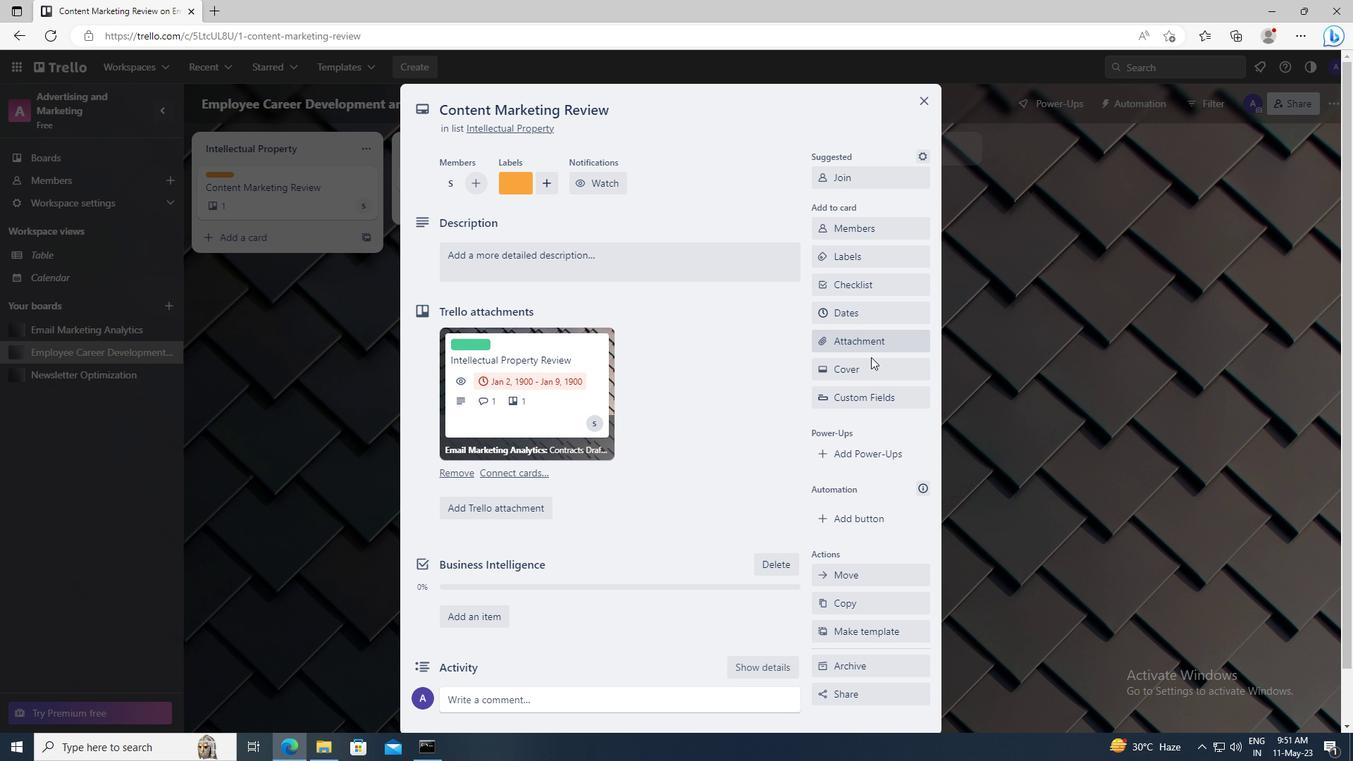 
Action: Mouse pressed left at (871, 363)
Screenshot: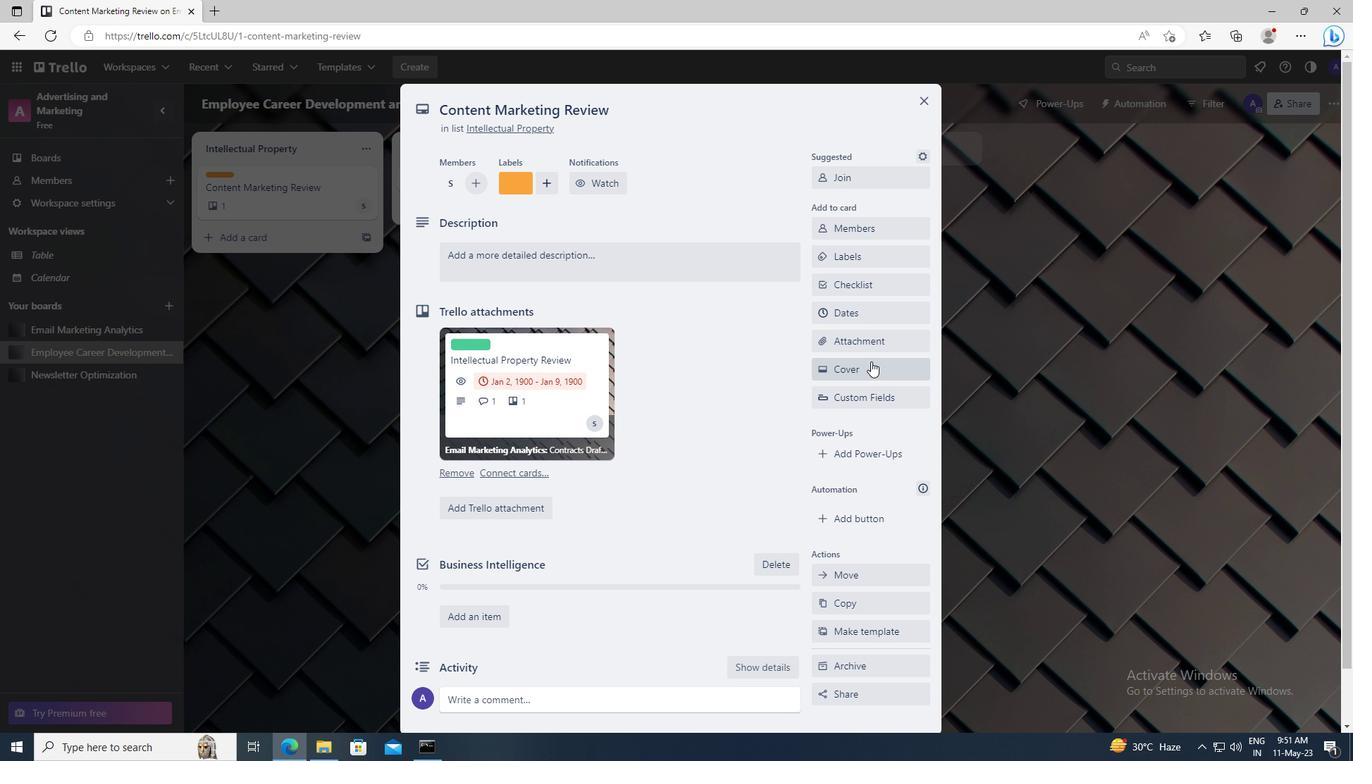 
Action: Mouse moved to (919, 447)
Screenshot: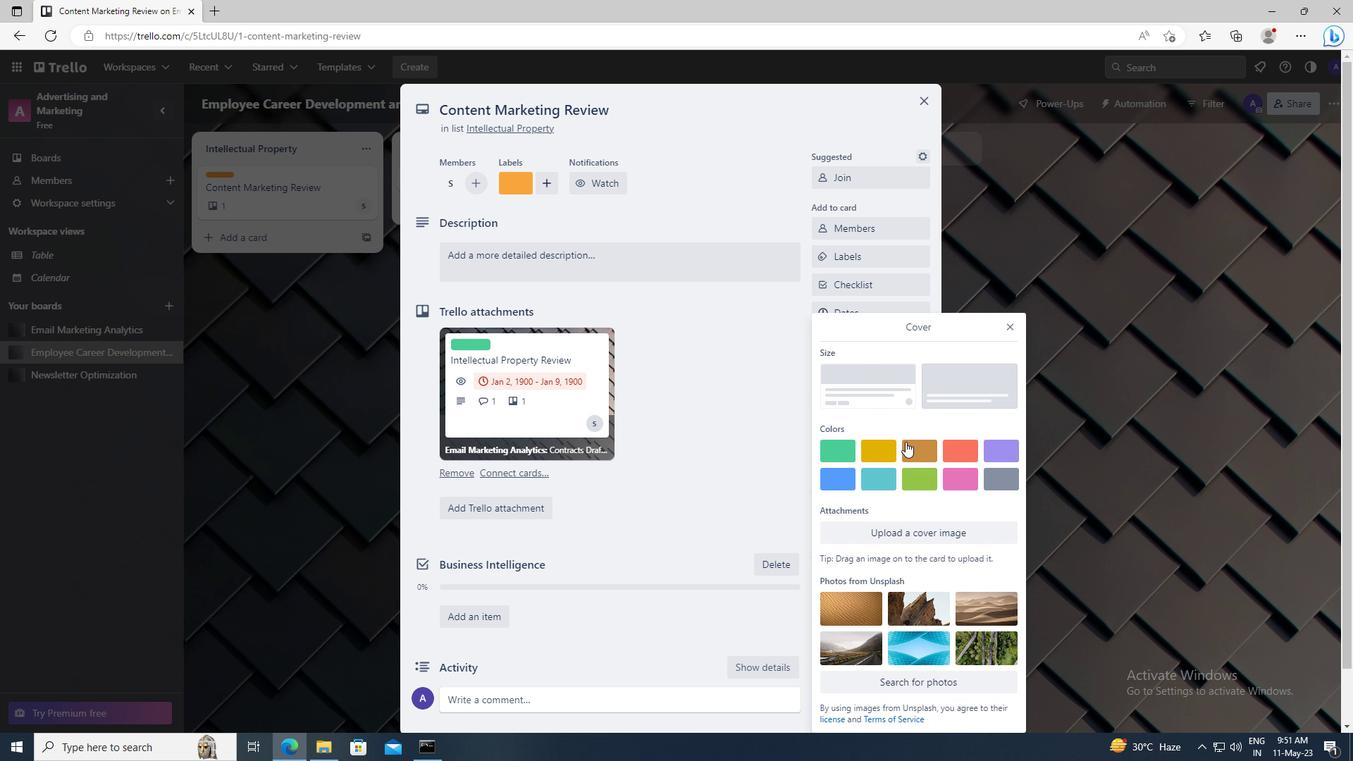 
Action: Mouse pressed left at (919, 447)
Screenshot: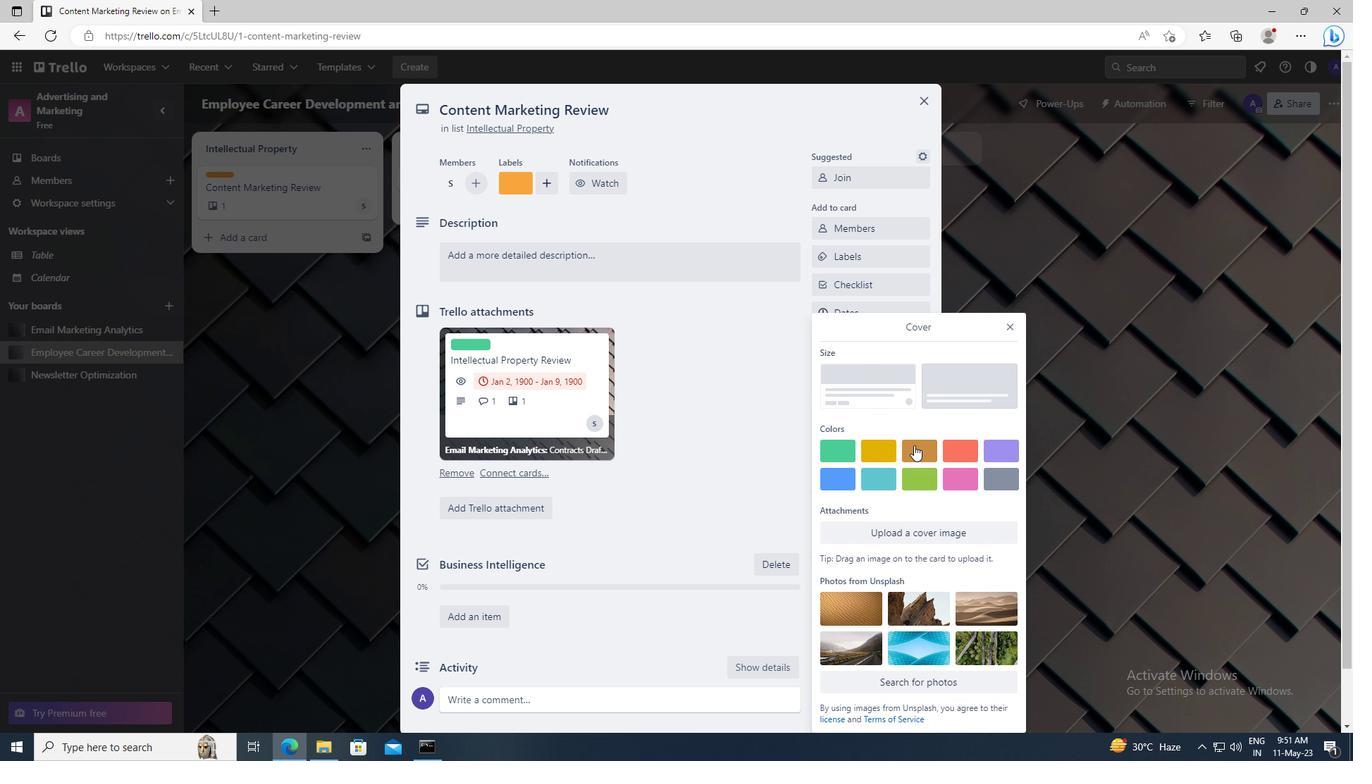
Action: Mouse moved to (1013, 298)
Screenshot: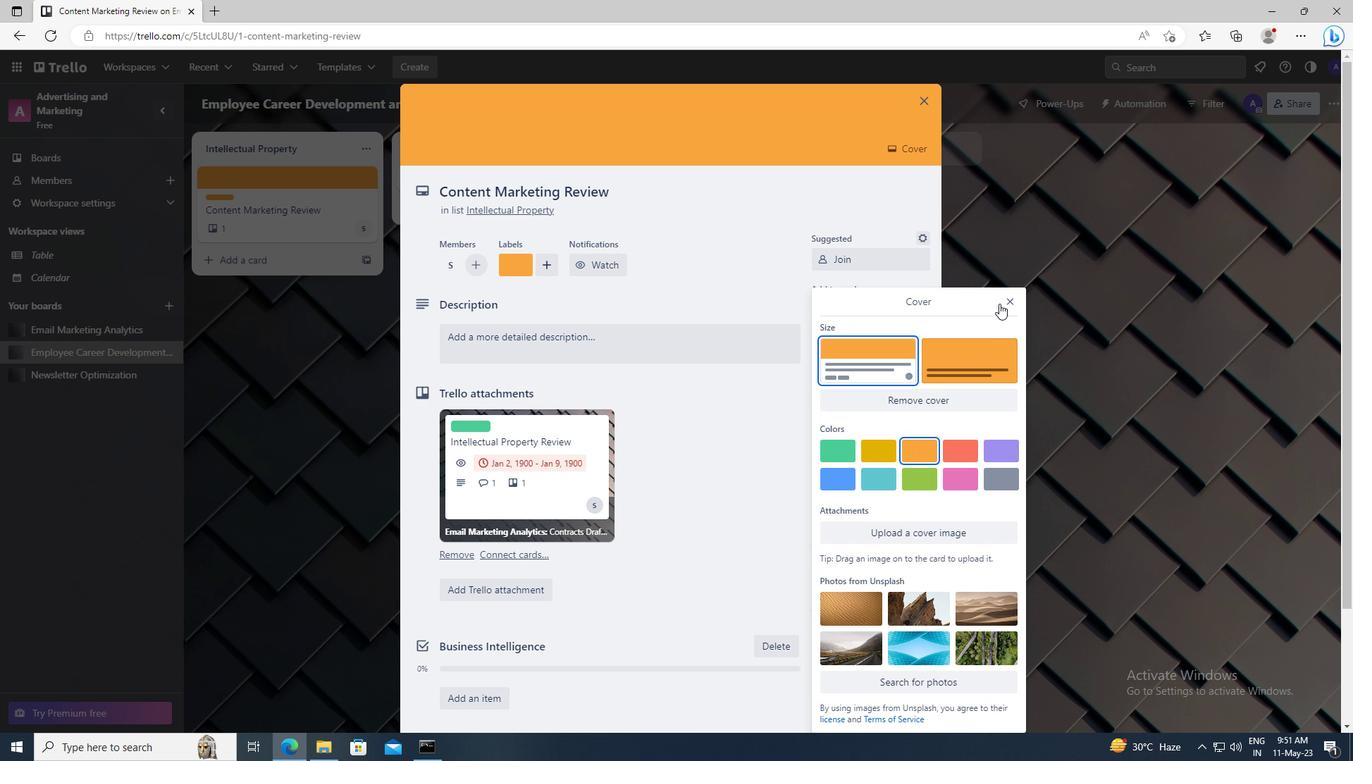 
Action: Mouse pressed left at (1013, 298)
Screenshot: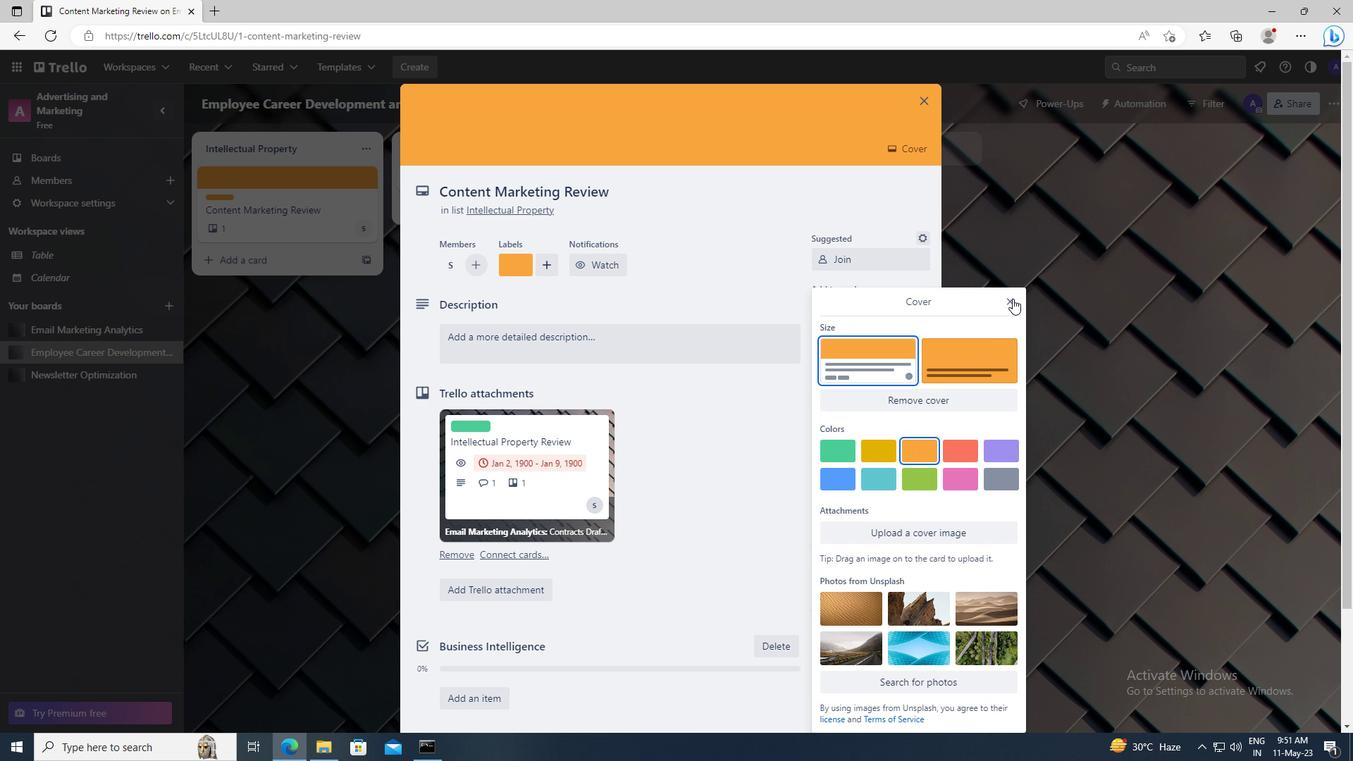 
Action: Mouse moved to (547, 346)
Screenshot: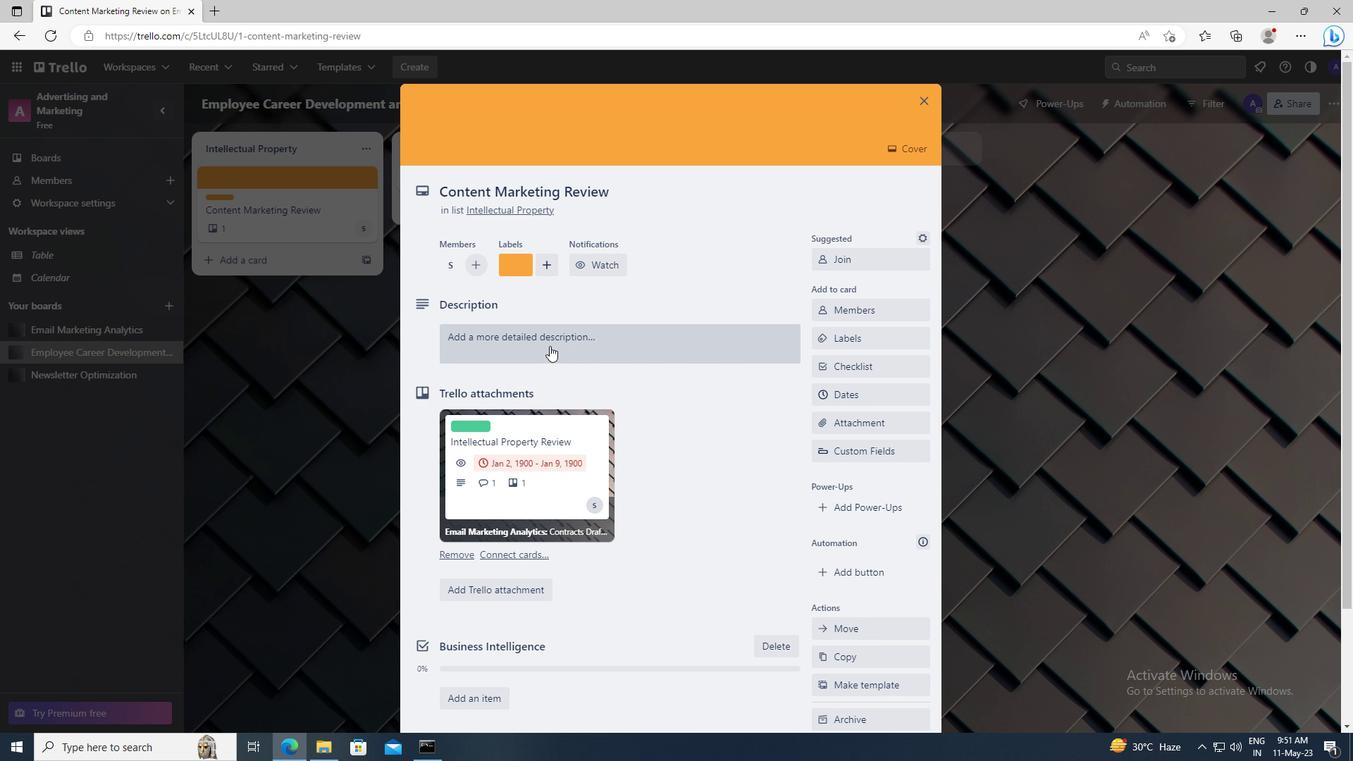
Action: Mouse pressed left at (547, 346)
Screenshot: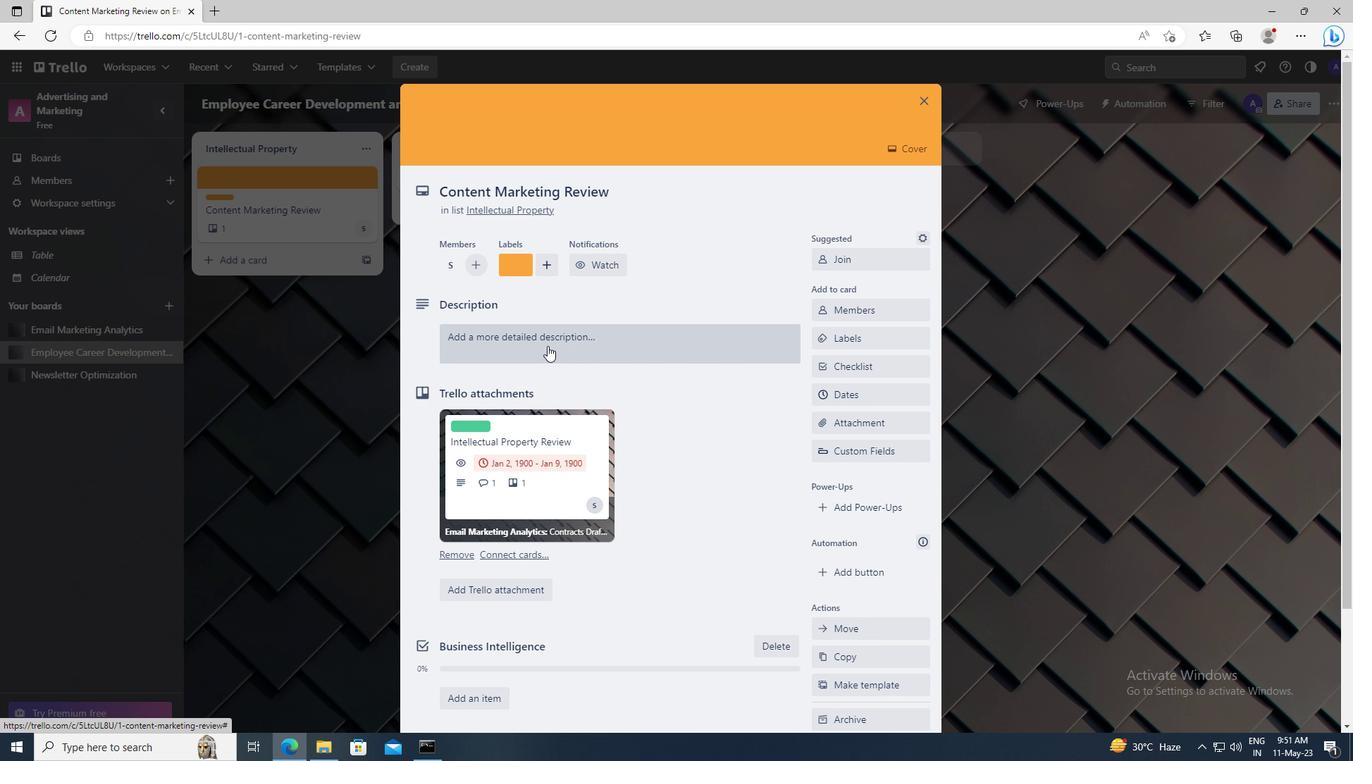 
Action: Key pressed <Key.shift>RESEARCH<Key.space>AND<Key.space>DEVELOP<Key.space>NEW<Key.space>PRICING<Key.space>STRATEGY<Key.space>FOR<Key.space>SUBSCRIPTION<Key.space>SERVICES
Screenshot: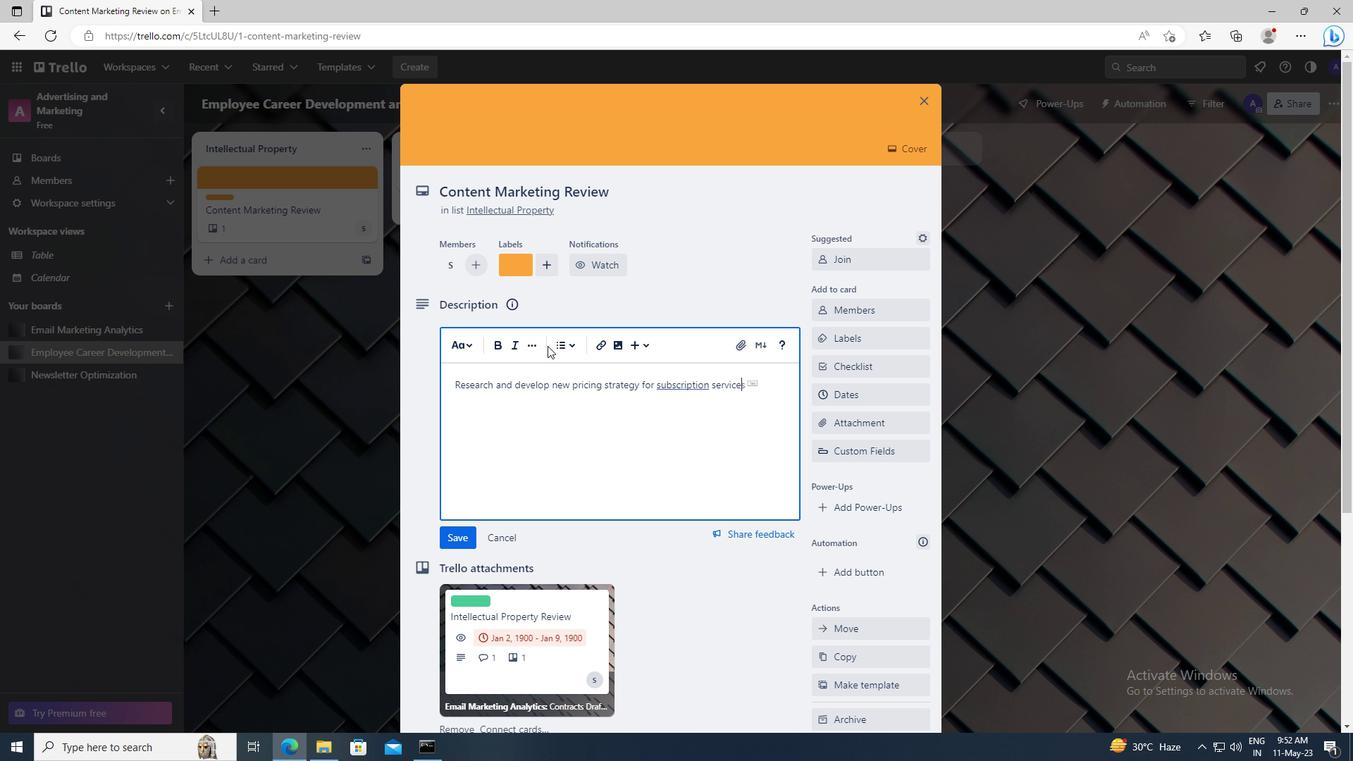
Action: Mouse scrolled (547, 345) with delta (0, 0)
Screenshot: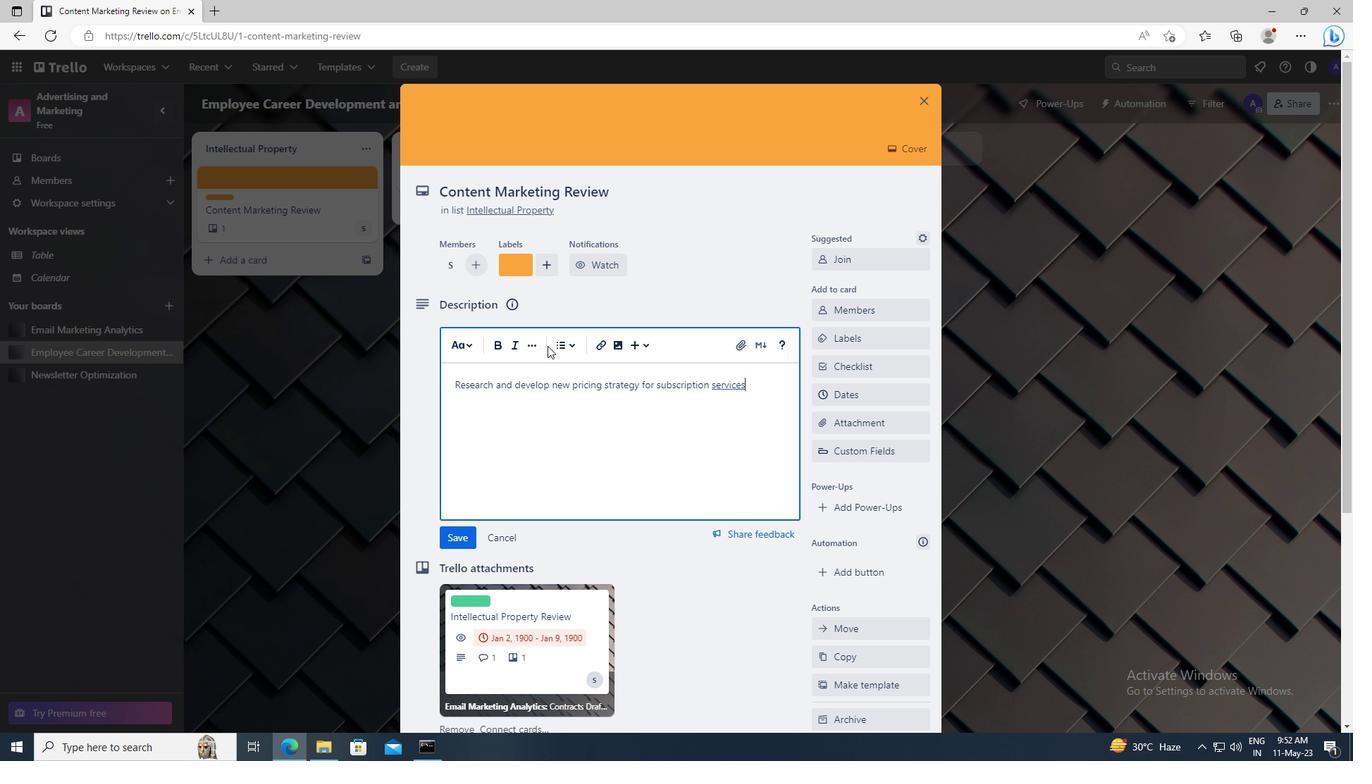 
Action: Mouse moved to (464, 435)
Screenshot: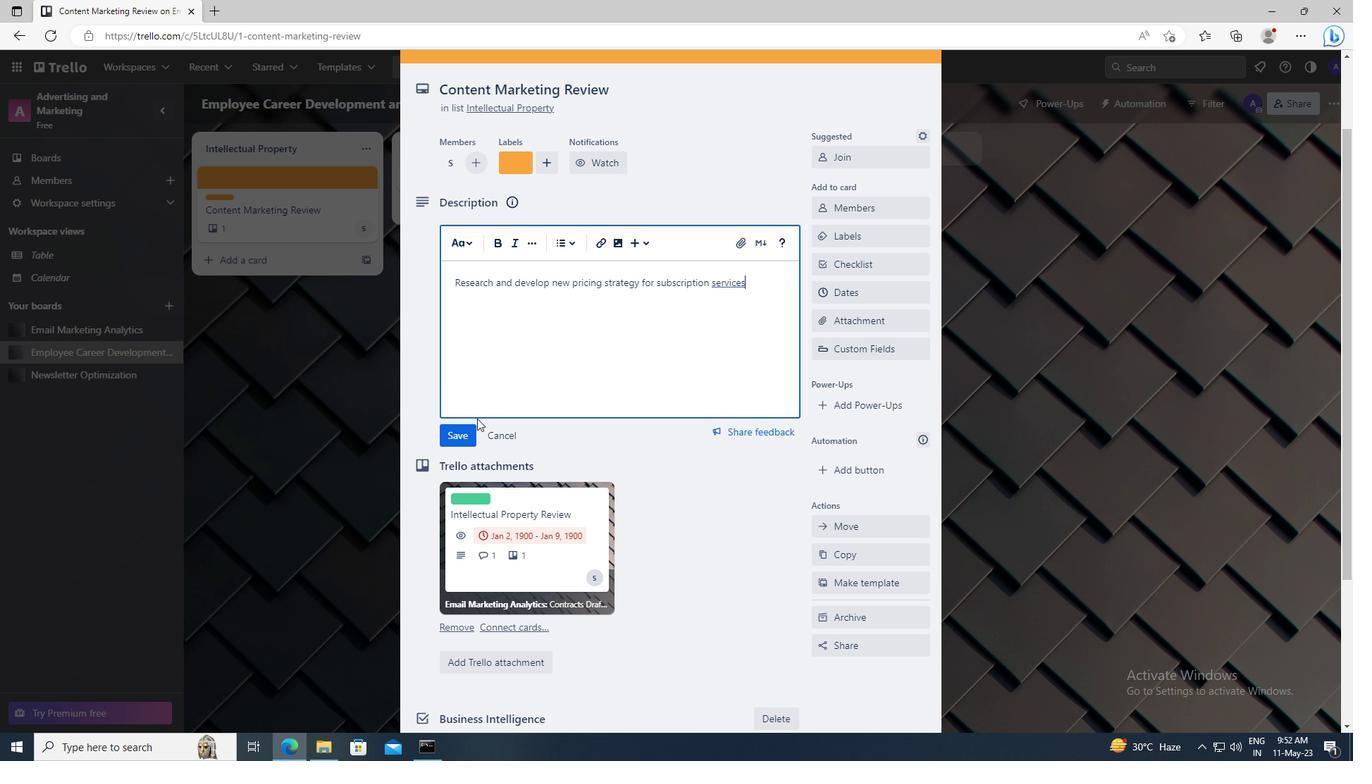 
Action: Mouse pressed left at (464, 435)
Screenshot: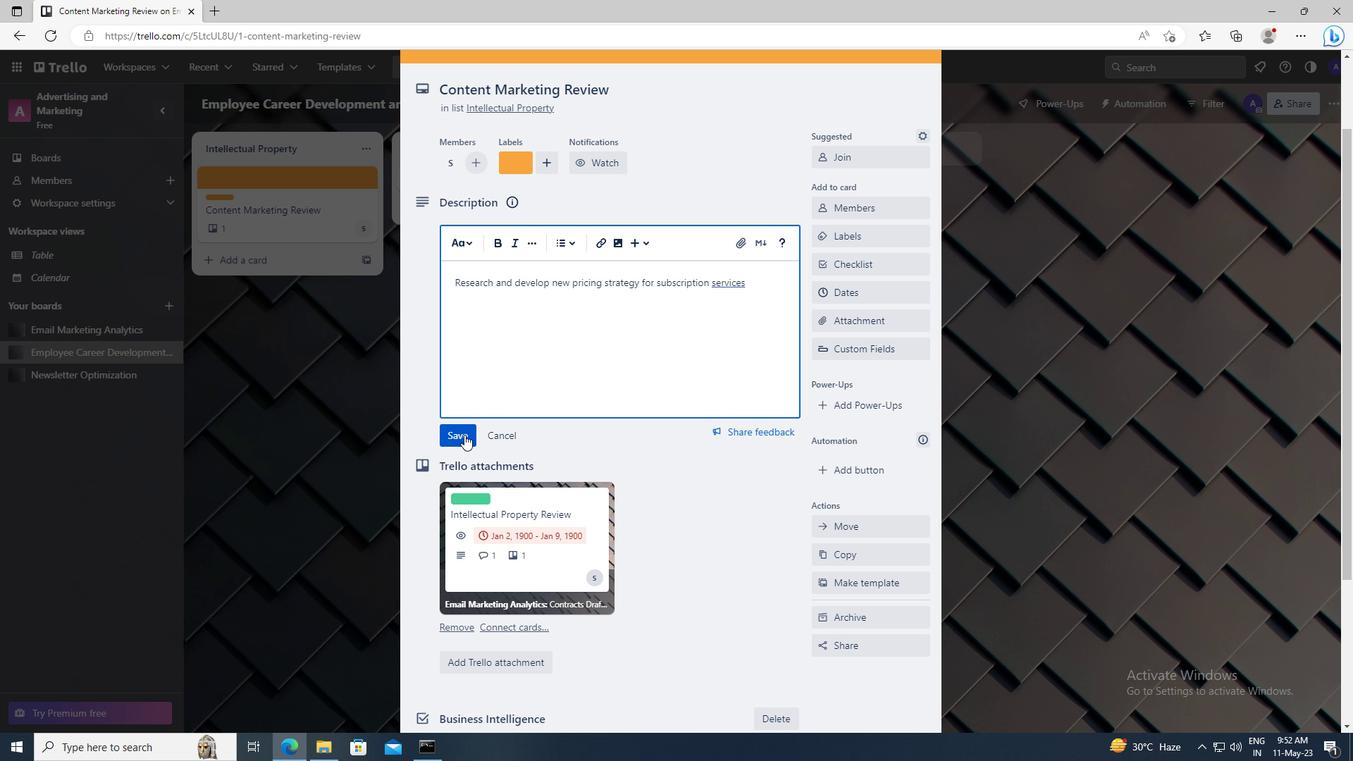 
Action: Mouse scrolled (464, 434) with delta (0, 0)
Screenshot: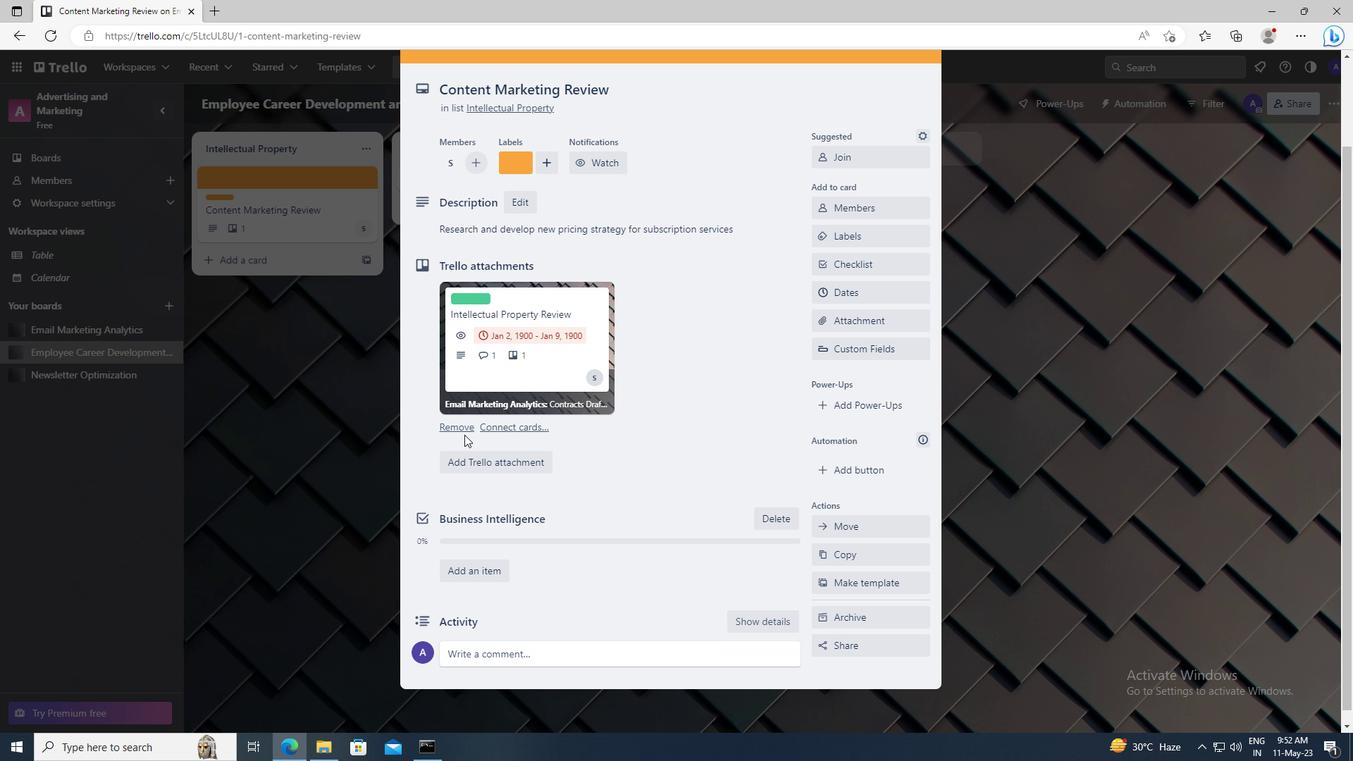 
Action: Mouse moved to (483, 640)
Screenshot: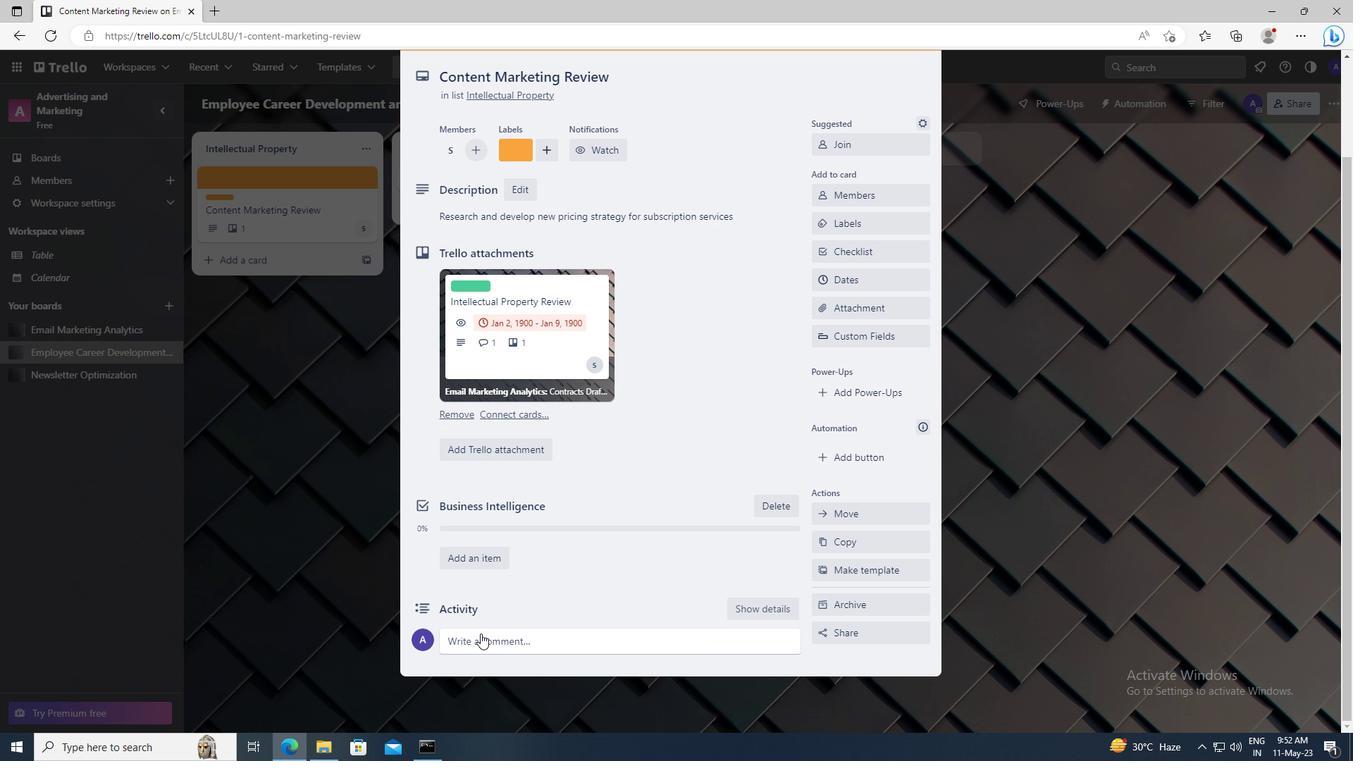 
Action: Mouse pressed left at (483, 640)
Screenshot: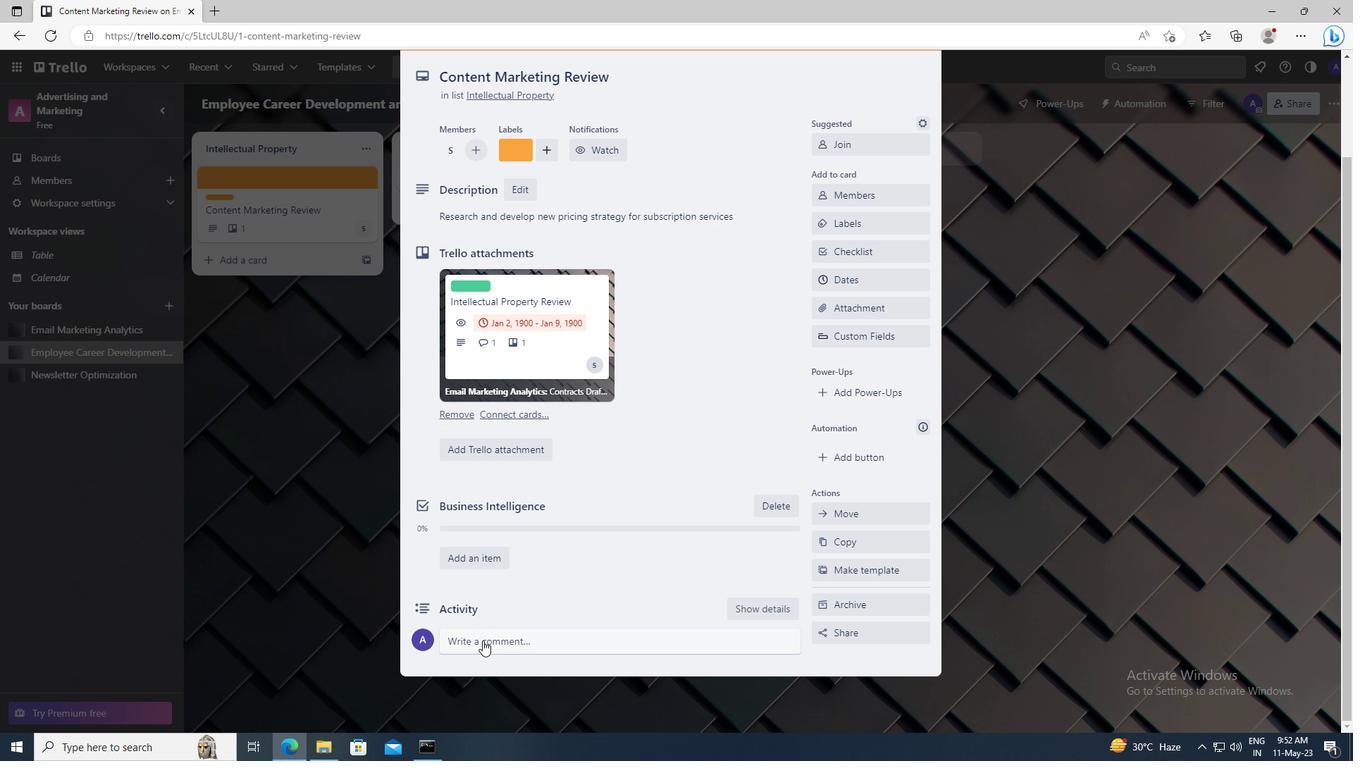 
Action: Key pressed <Key.shift>WE<Key.space>SHOULD<Key.space>APPROACH<Key.space>THIS<Key.space>TASK<Key.space>WITH<Key.space>A<Key.space>SENSE<Key.space>OF<Key.space>OWNERSHIP,<Key.space>TAKING<Key.space>PRIDE<Key.space>IN<Key.space>OUR<Key.space>WORK<Key.space>AND<Key.space>ITS<Key.space>IMPACT<Key.space>ON<Key.space>THE<Key.space>PROJECT.
Screenshot: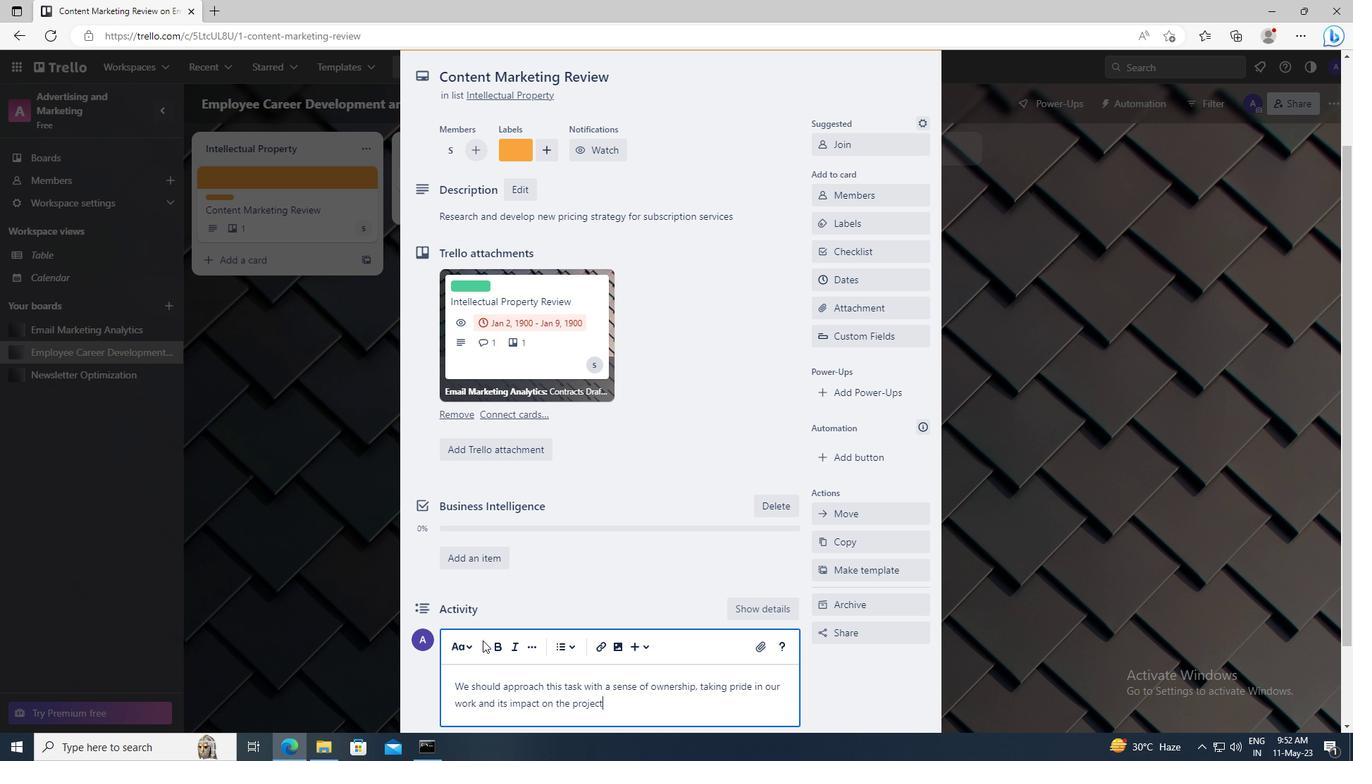 
Action: Mouse scrolled (483, 640) with delta (0, 0)
Screenshot: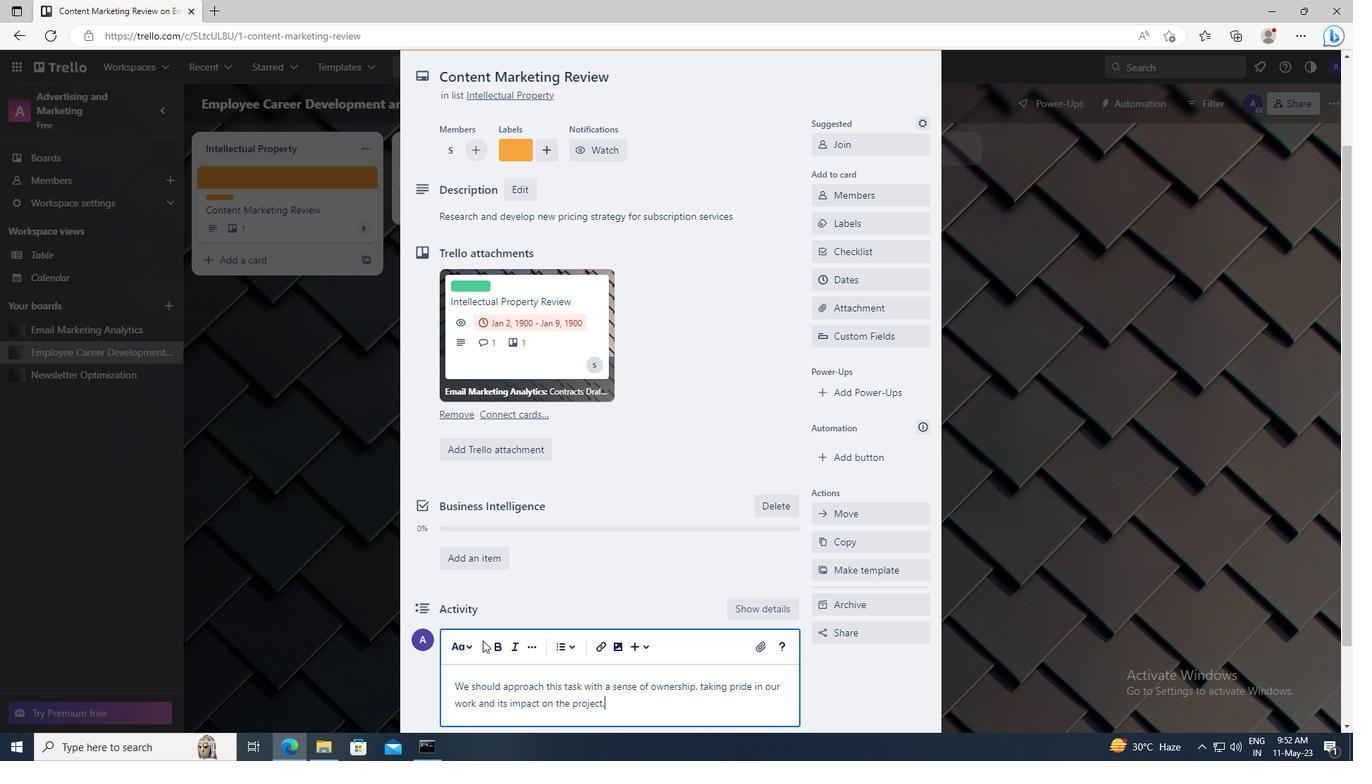 
Action: Mouse moved to (463, 645)
Screenshot: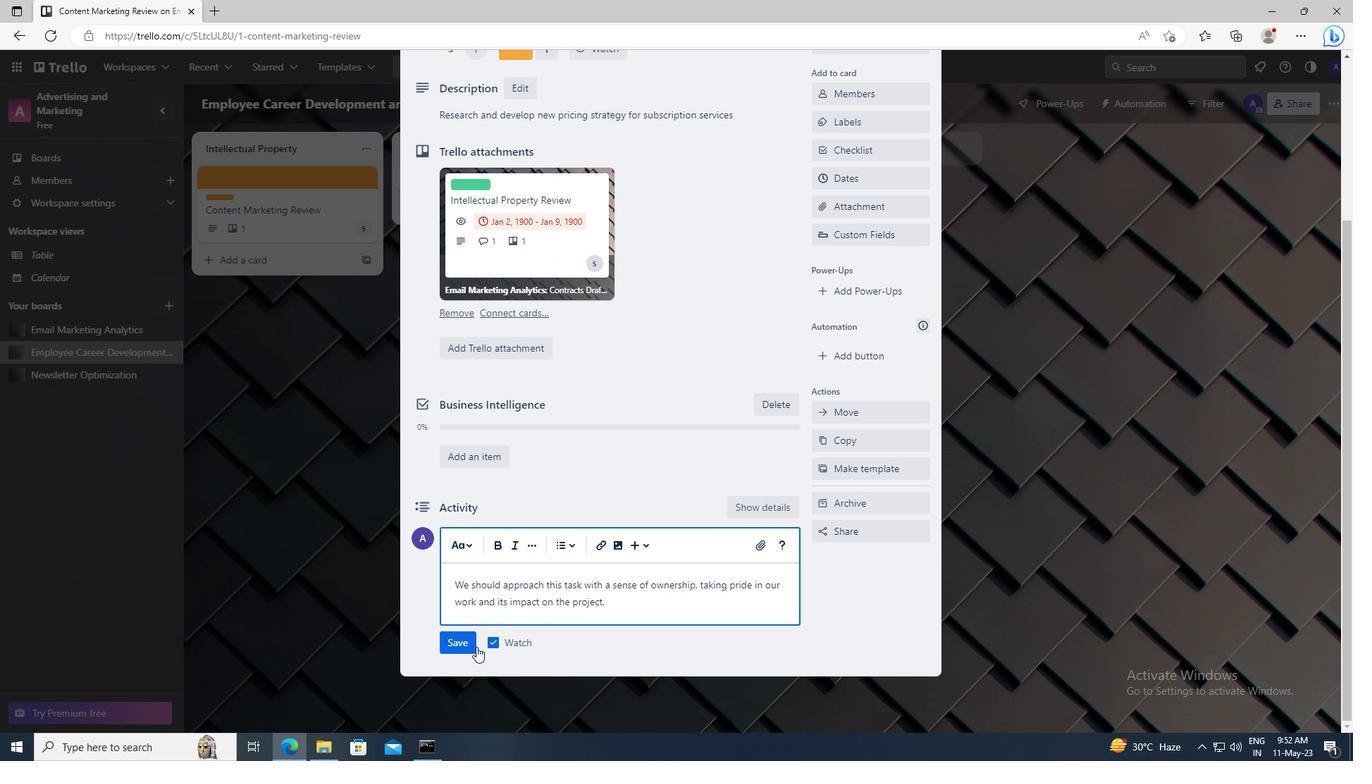 
Action: Mouse pressed left at (463, 645)
Screenshot: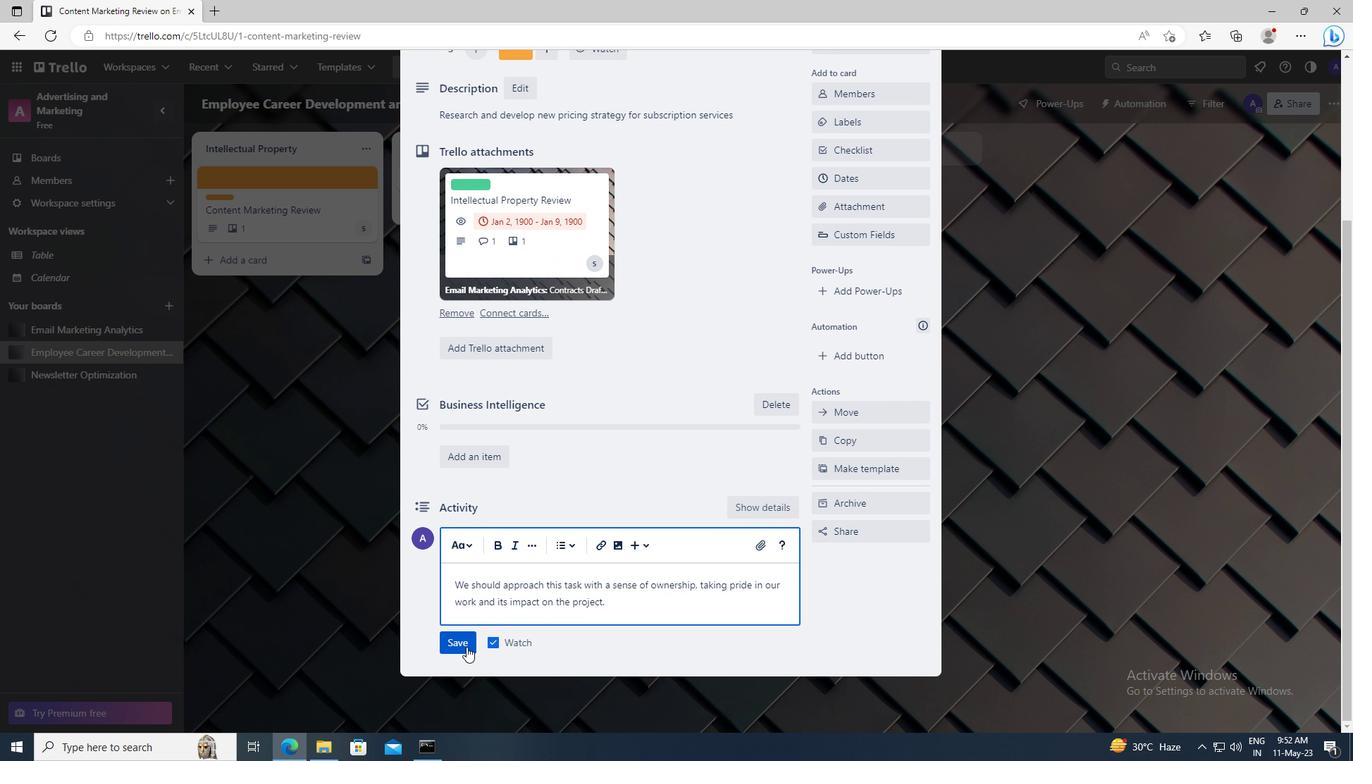 
Action: Mouse moved to (855, 277)
Screenshot: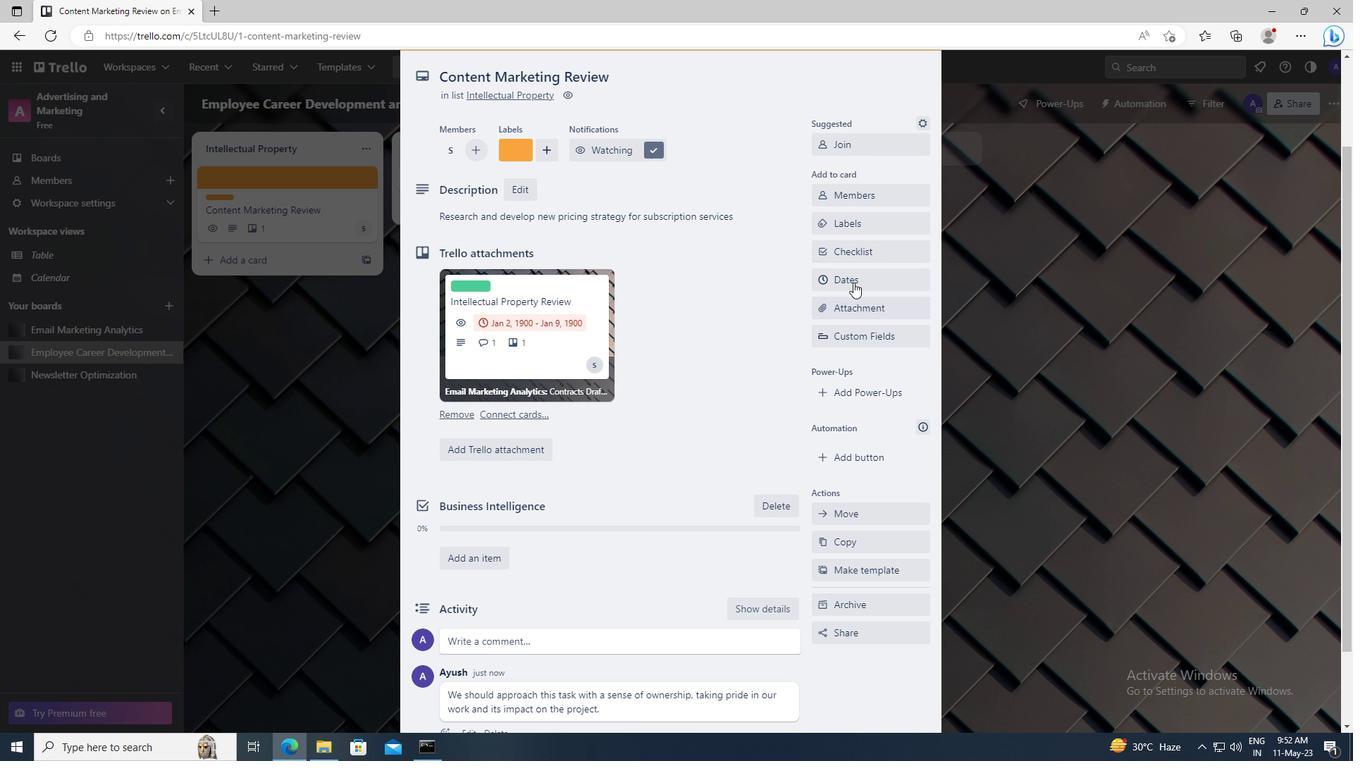 
Action: Mouse pressed left at (855, 277)
Screenshot: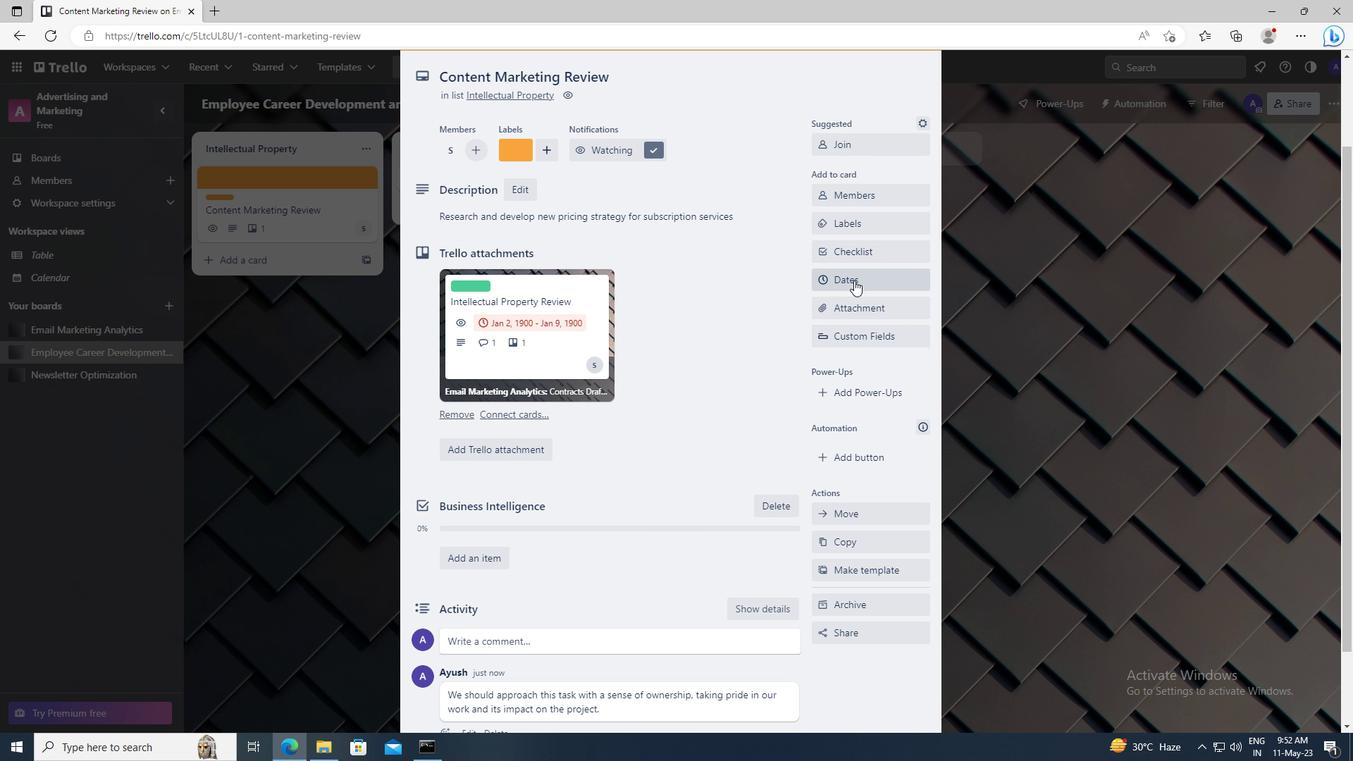 
Action: Mouse moved to (828, 357)
Screenshot: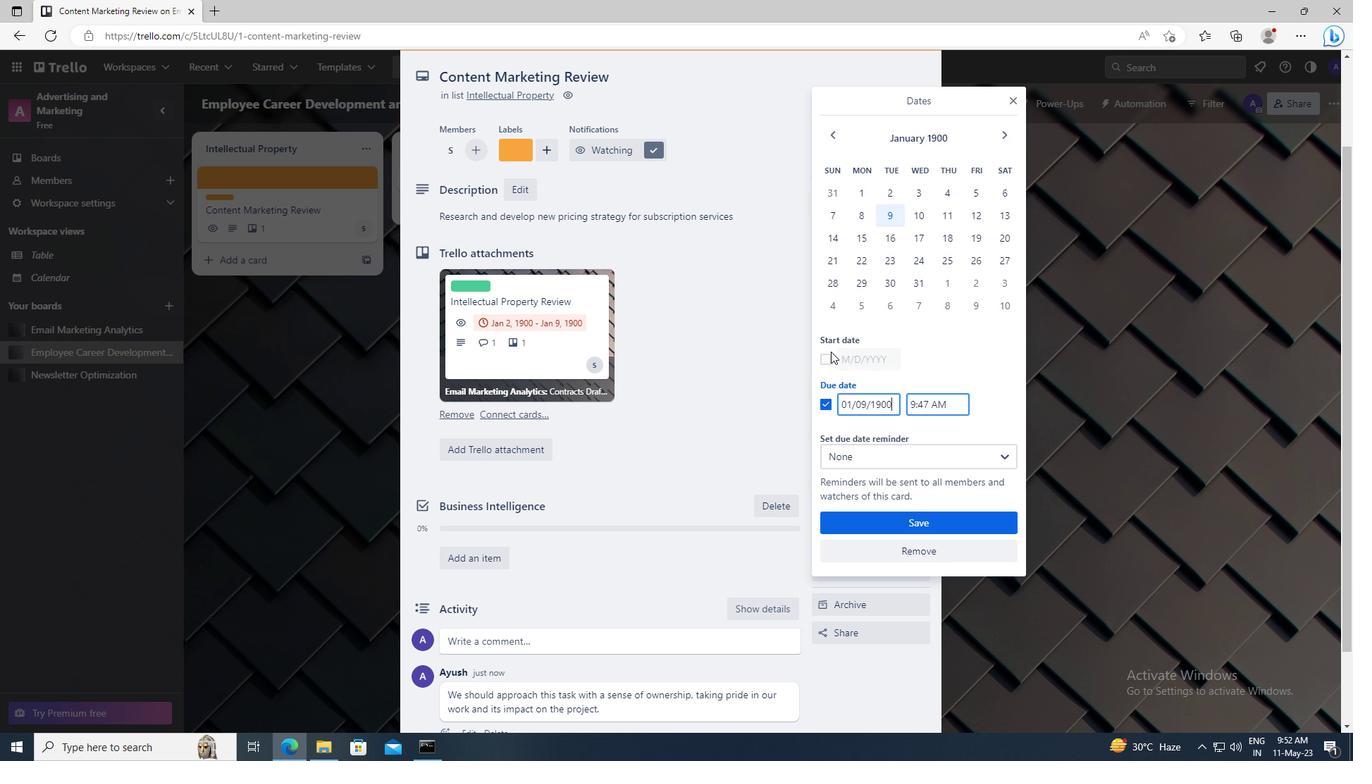 
Action: Mouse pressed left at (828, 357)
Screenshot: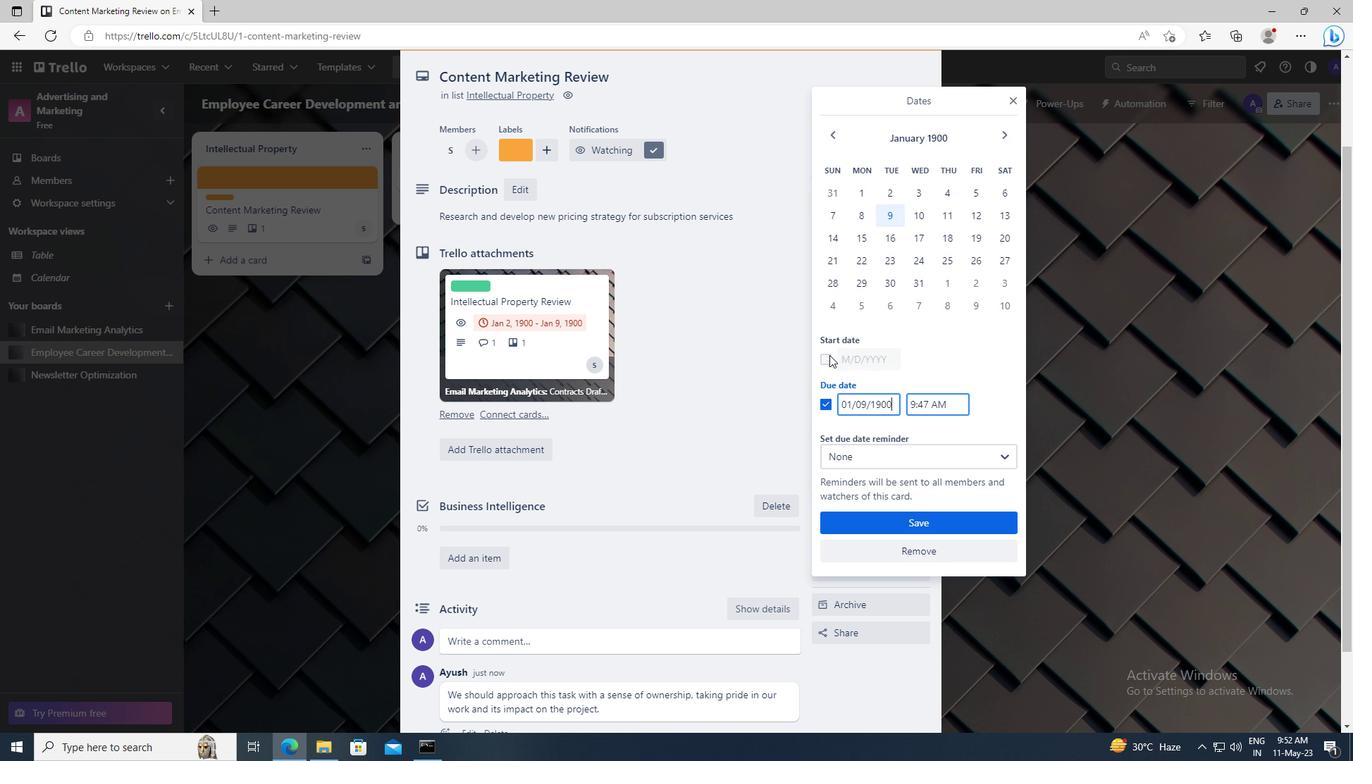 
Action: Mouse moved to (896, 357)
Screenshot: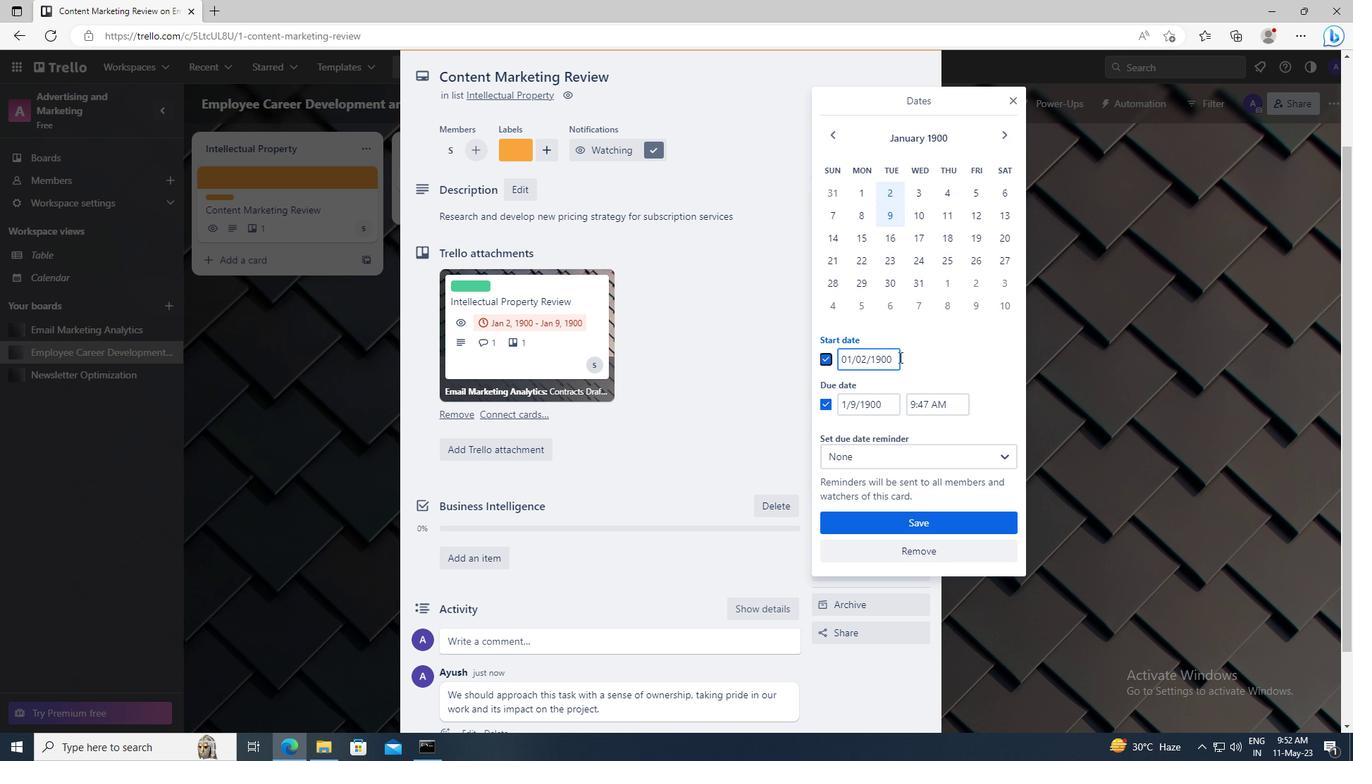 
Action: Mouse pressed left at (896, 357)
Screenshot: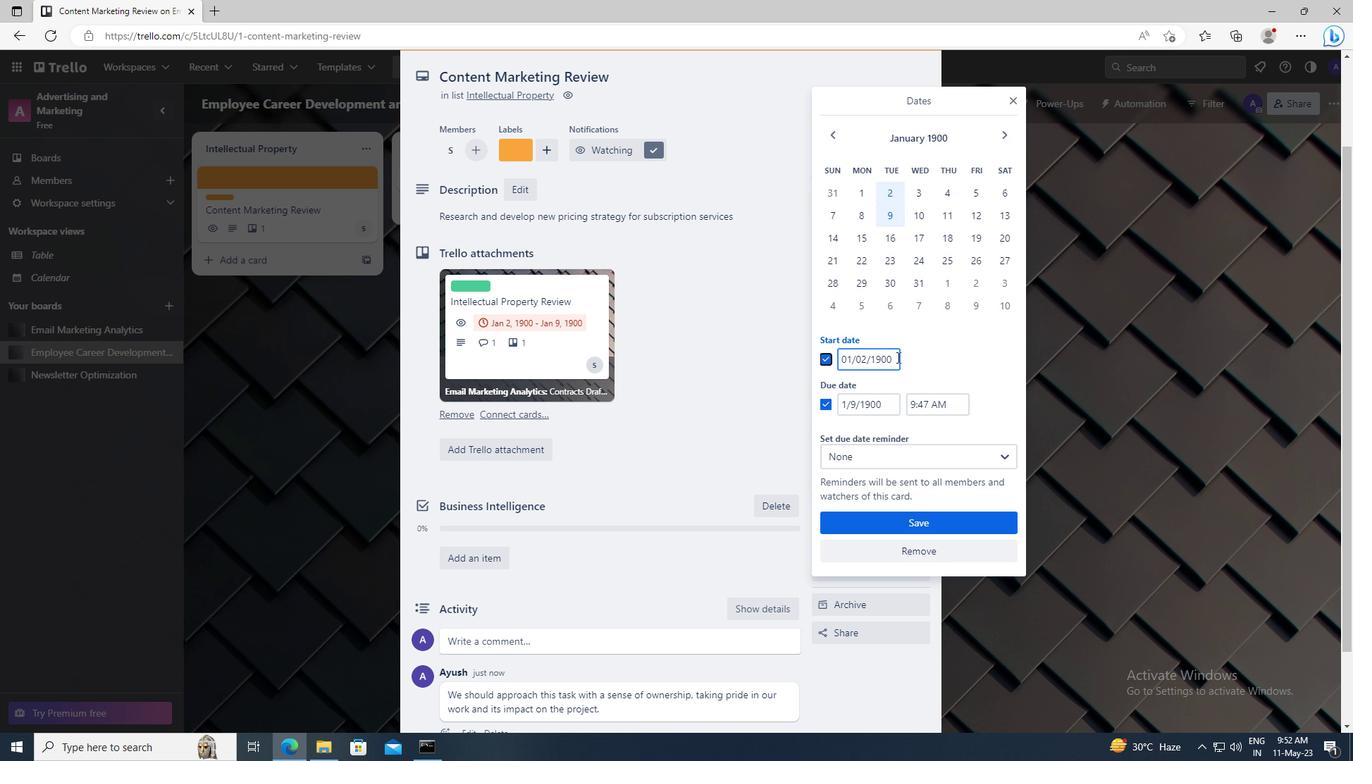 
Action: Key pressed <Key.left><Key.left><Key.left><Key.left><Key.left><Key.backspace>3
Screenshot: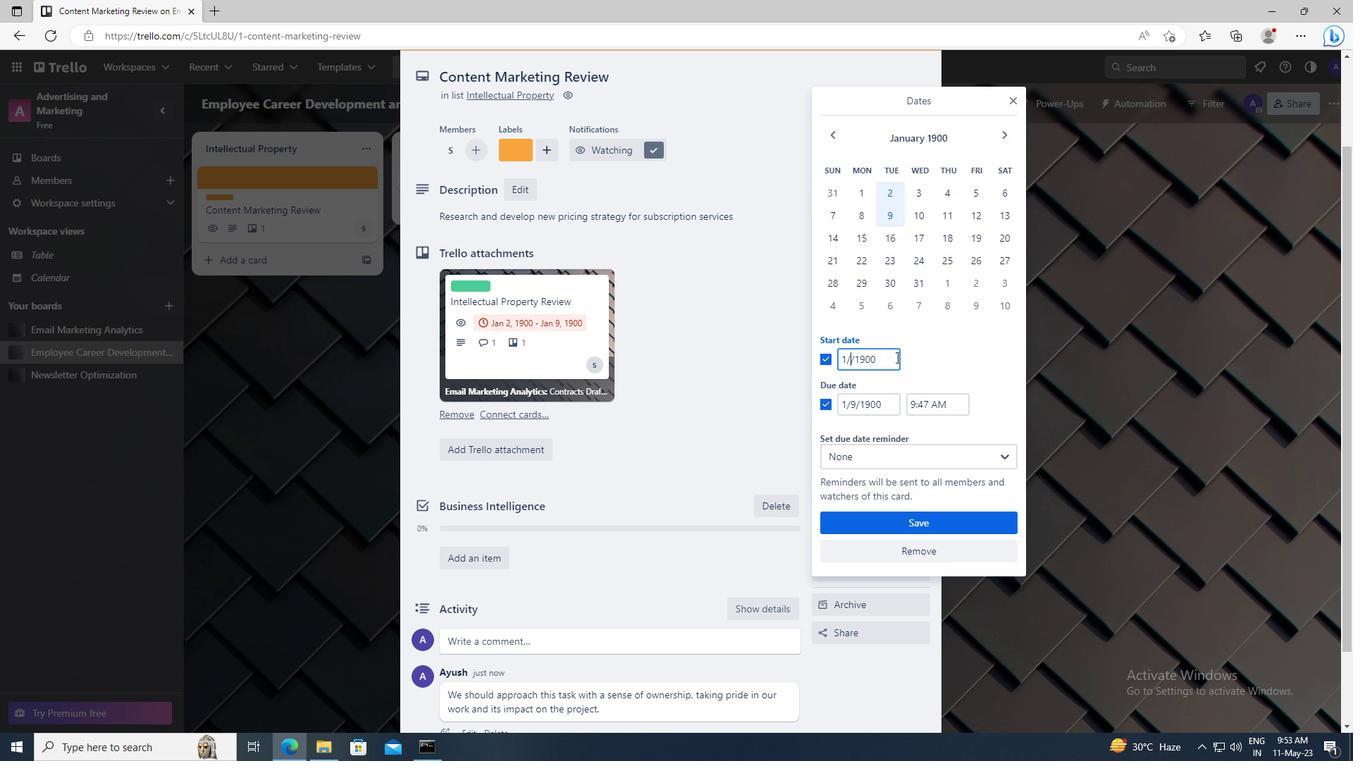 
Action: Mouse moved to (892, 404)
Screenshot: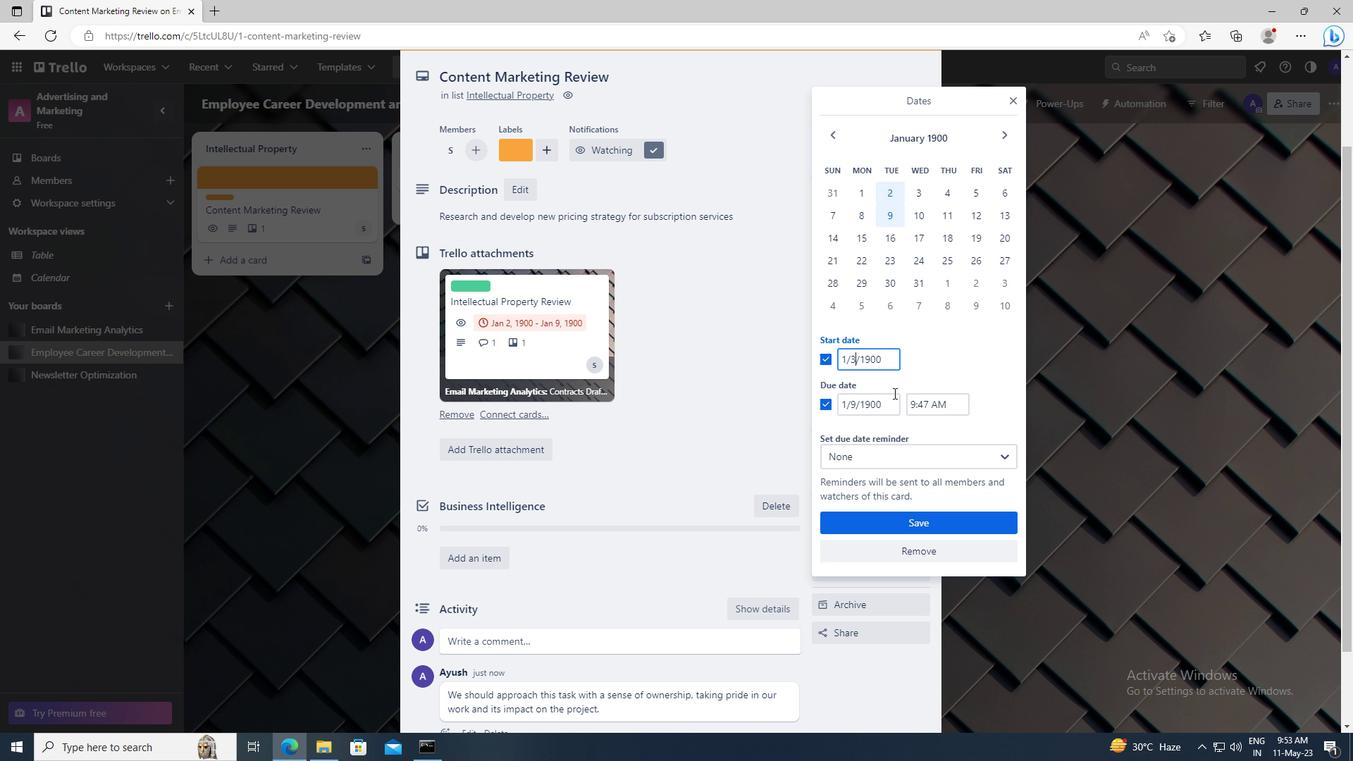 
Action: Mouse pressed left at (892, 404)
Screenshot: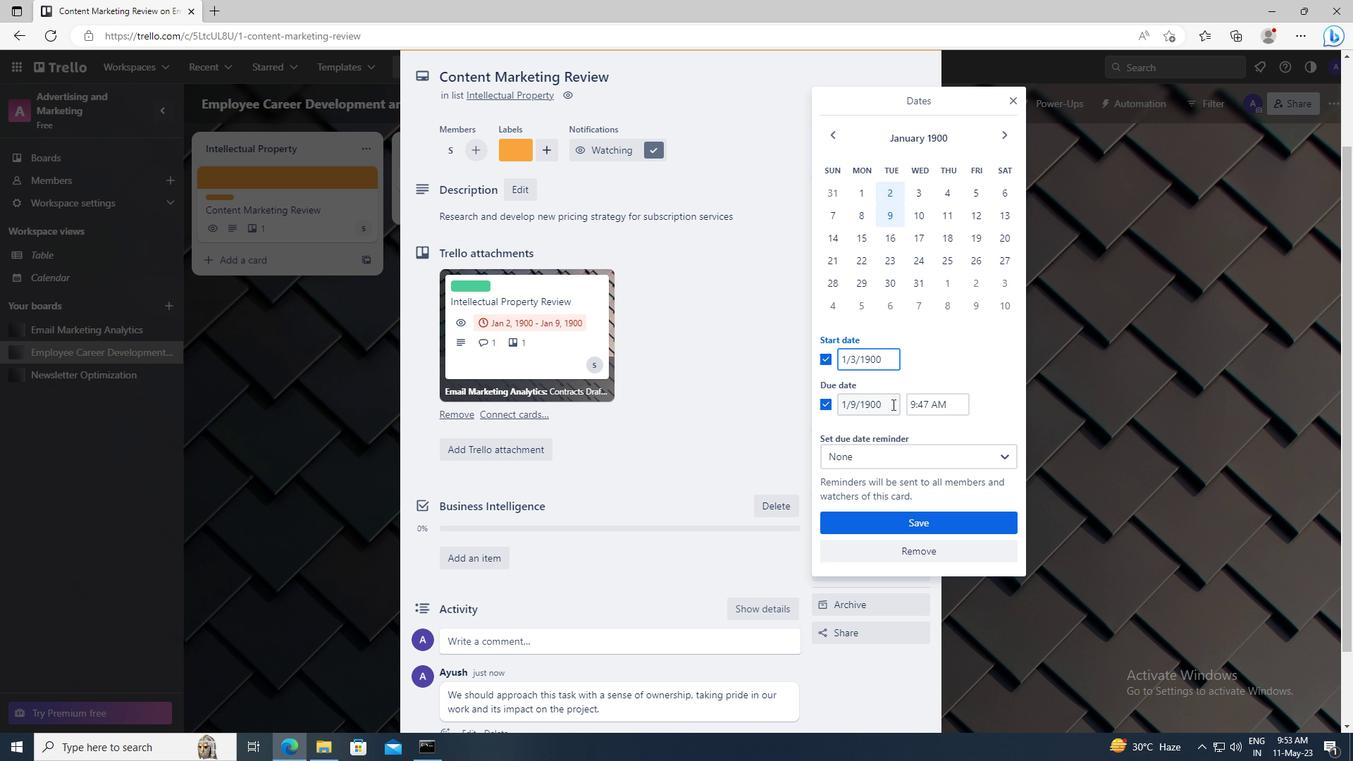 
Action: Key pressed <Key.left><Key.left><Key.left><Key.left><Key.left><Key.backspace>10
Screenshot: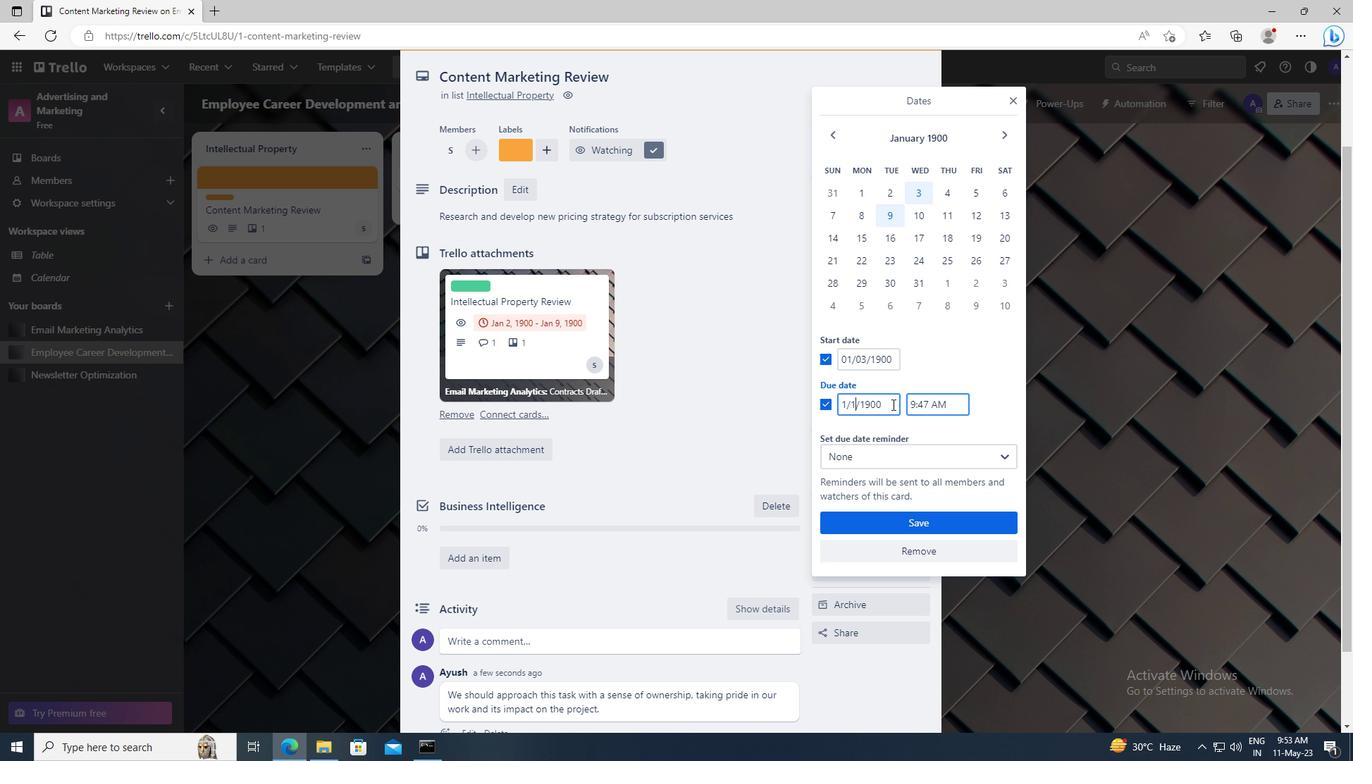 
Action: Mouse moved to (896, 518)
Screenshot: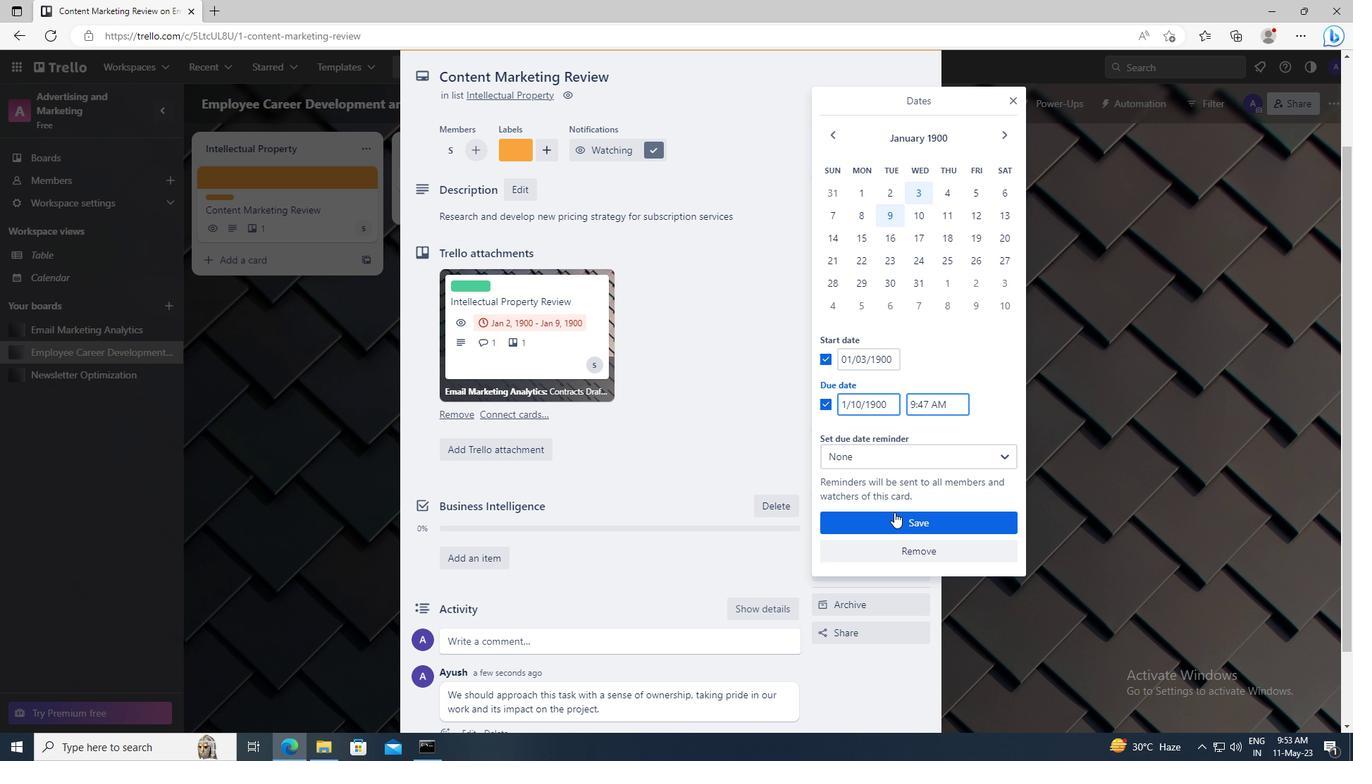 
Action: Mouse pressed left at (896, 518)
Screenshot: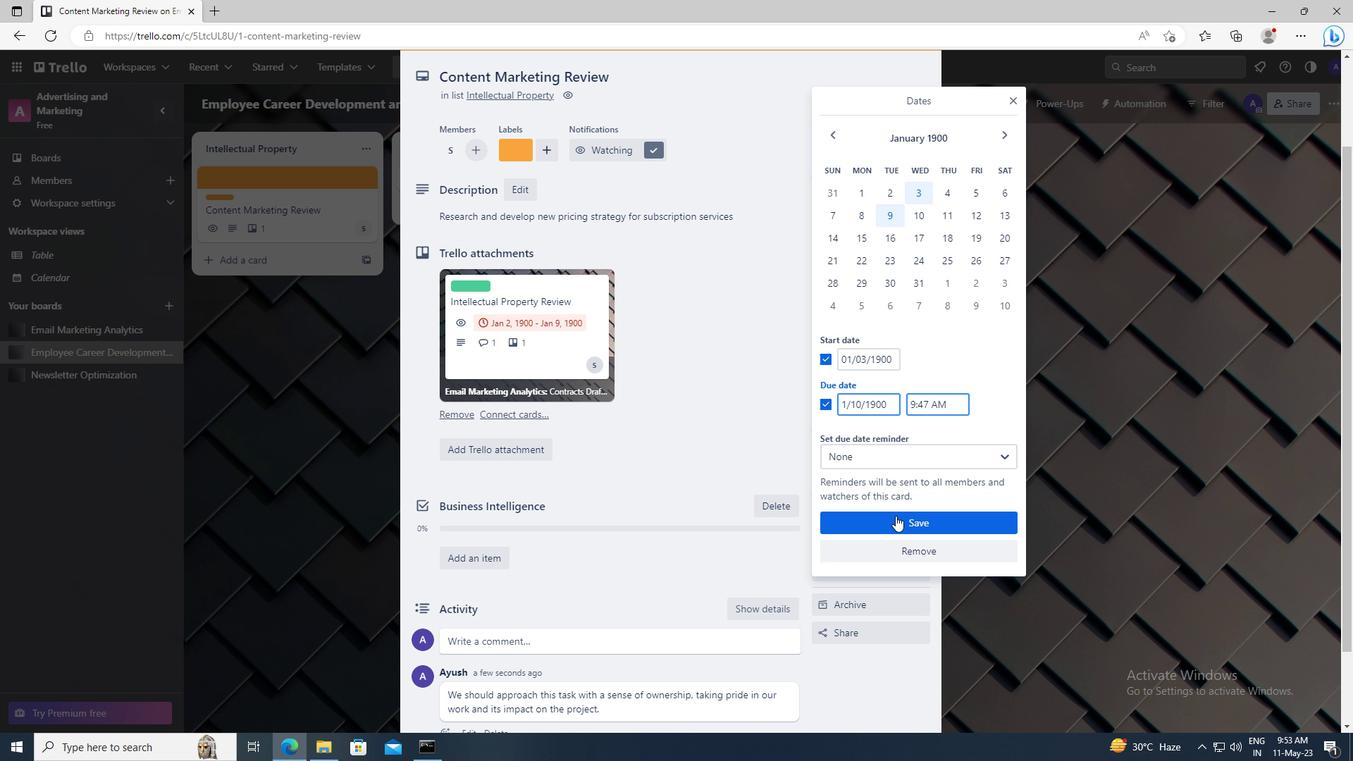 
